 Task: Find connections with filter location Passau with filter topic #Interviewingwith filter profile language English with filter current company TRACTEBEL with filter school Adikavi Nannaya University with filter industry Retail Groceries with filter service category Property Management with filter keywords title Sales Engineer
Action: Mouse moved to (519, 84)
Screenshot: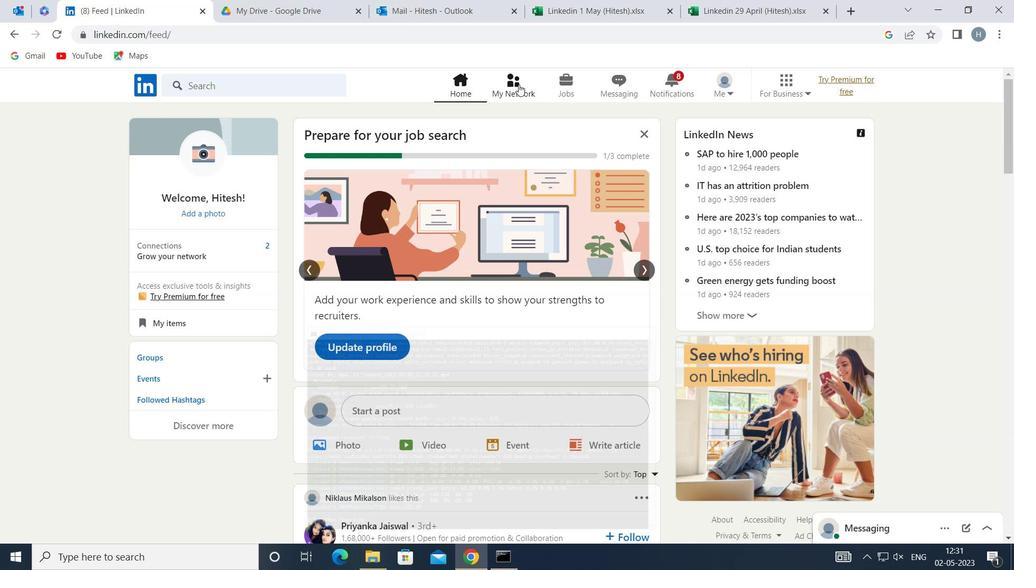 
Action: Mouse pressed left at (519, 84)
Screenshot: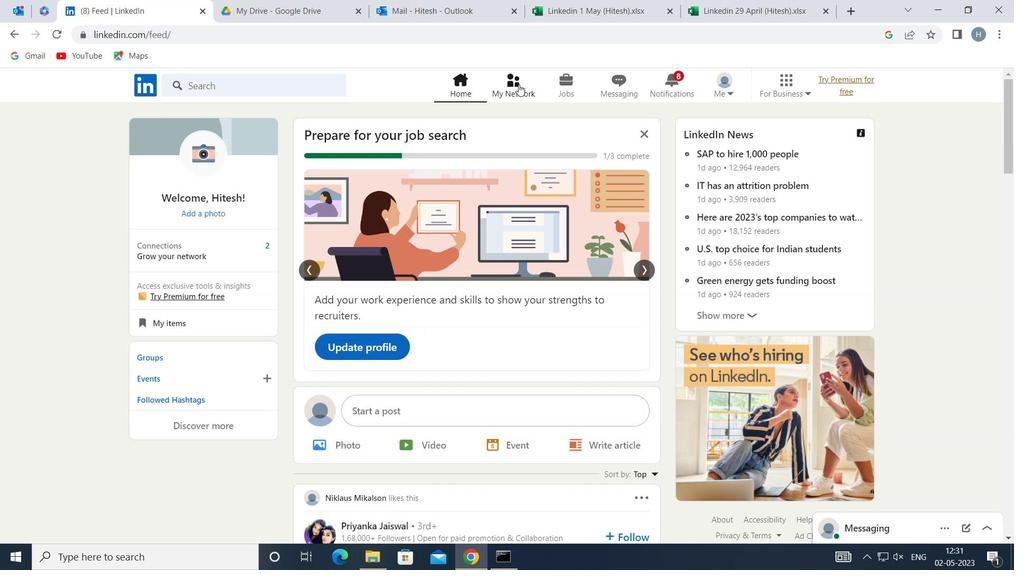 
Action: Mouse moved to (288, 154)
Screenshot: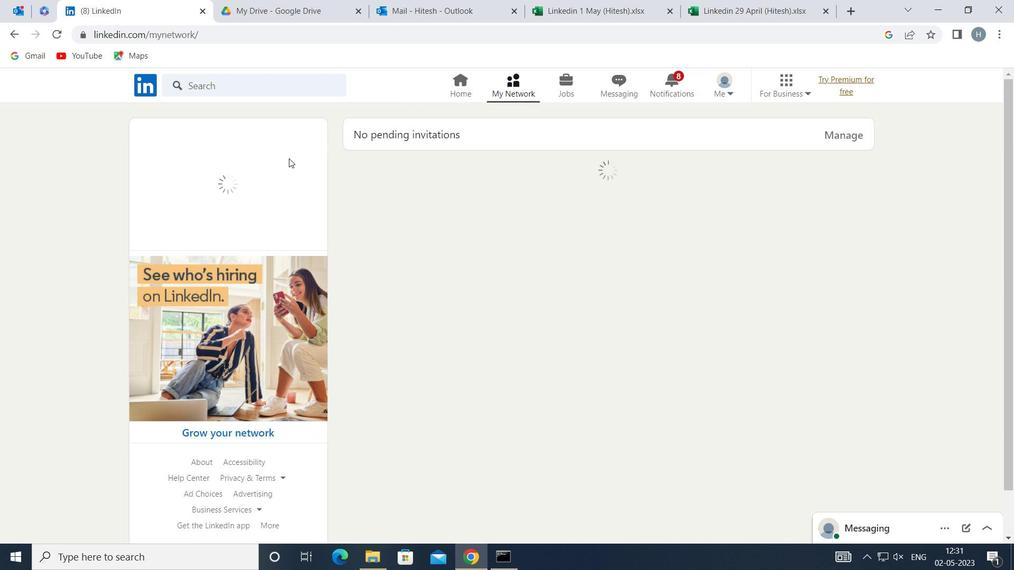 
Action: Mouse pressed left at (288, 154)
Screenshot: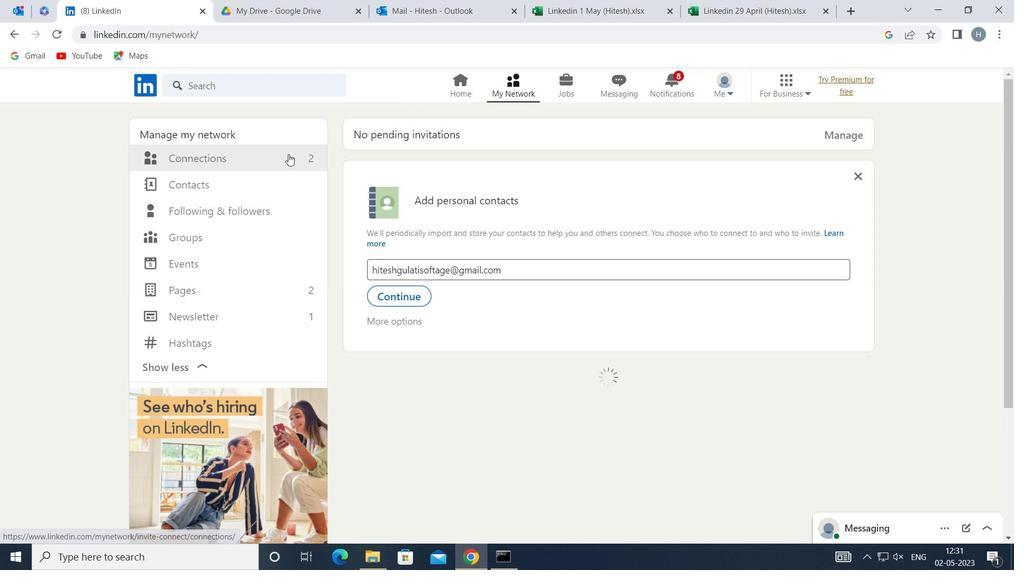 
Action: Mouse moved to (593, 159)
Screenshot: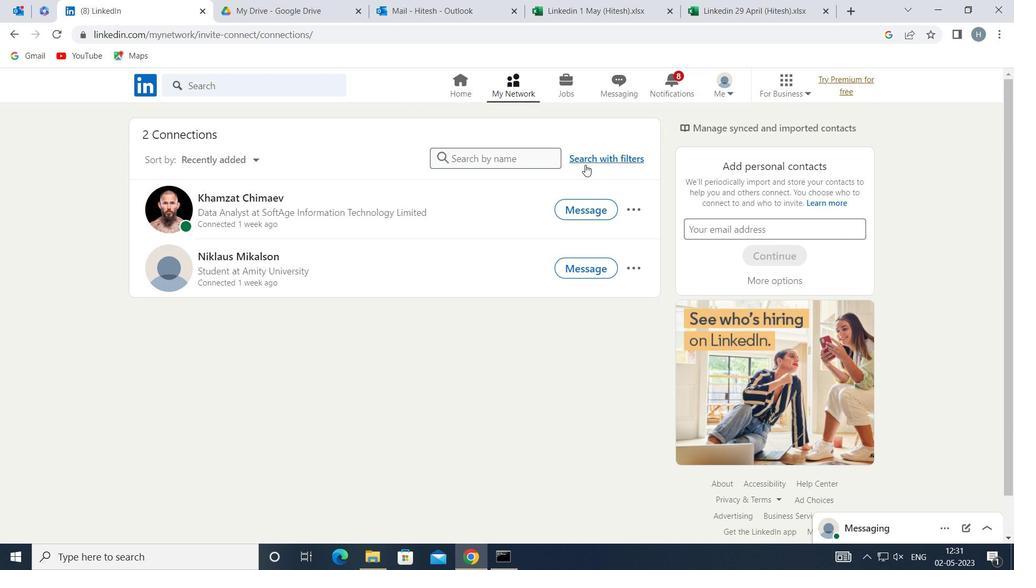 
Action: Mouse pressed left at (593, 159)
Screenshot: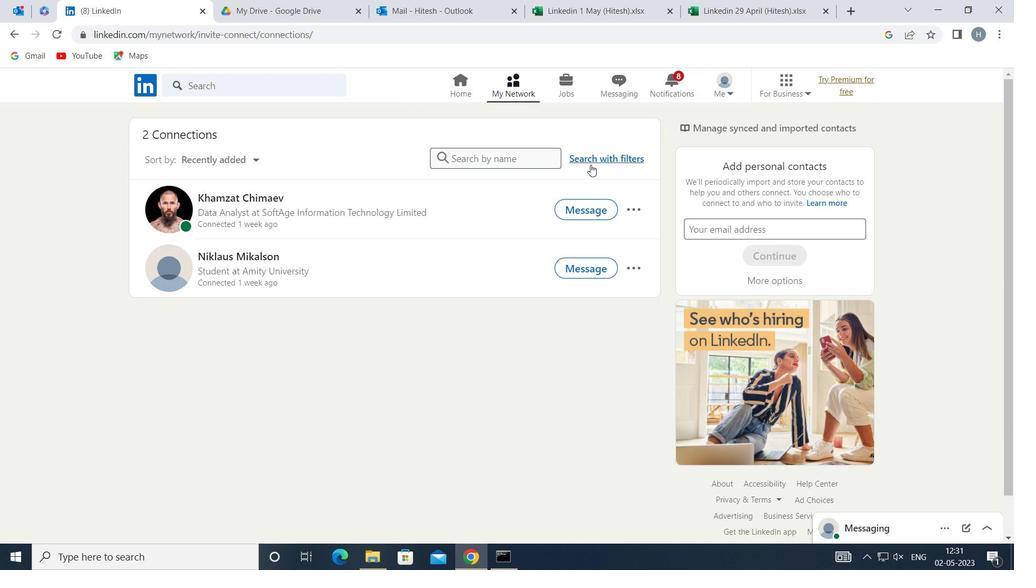 
Action: Mouse moved to (548, 120)
Screenshot: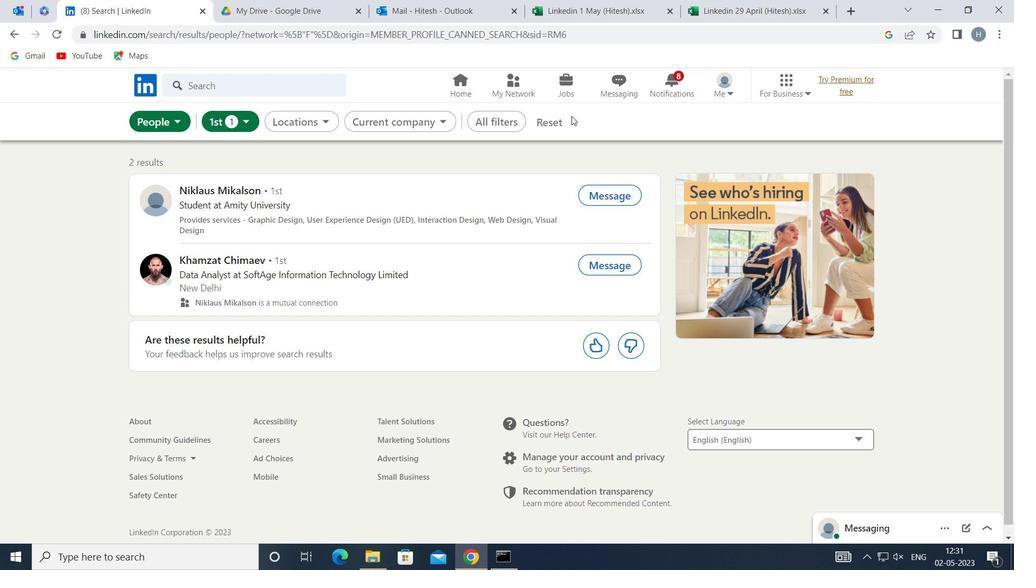 
Action: Mouse pressed left at (548, 120)
Screenshot: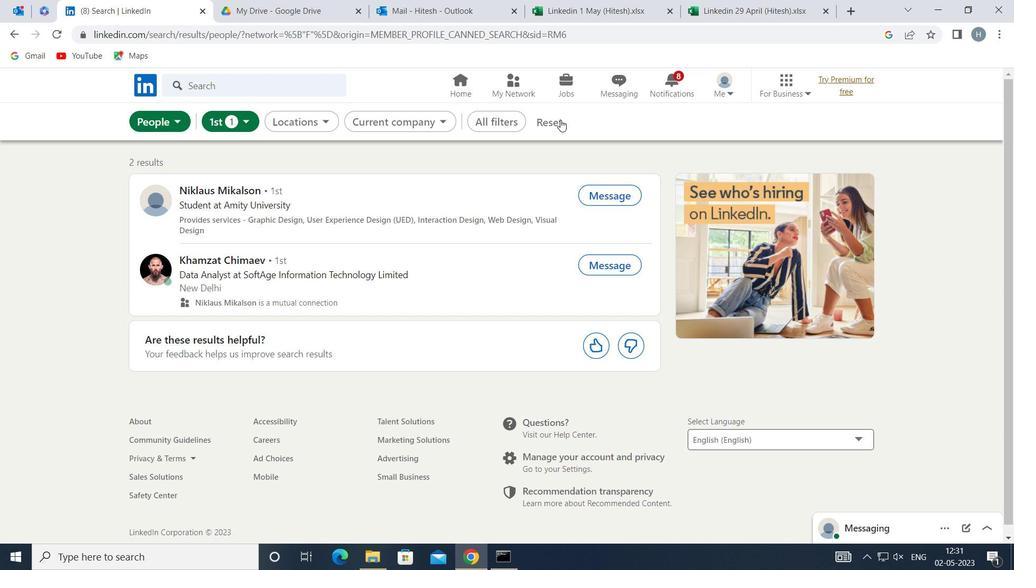 
Action: Mouse moved to (540, 122)
Screenshot: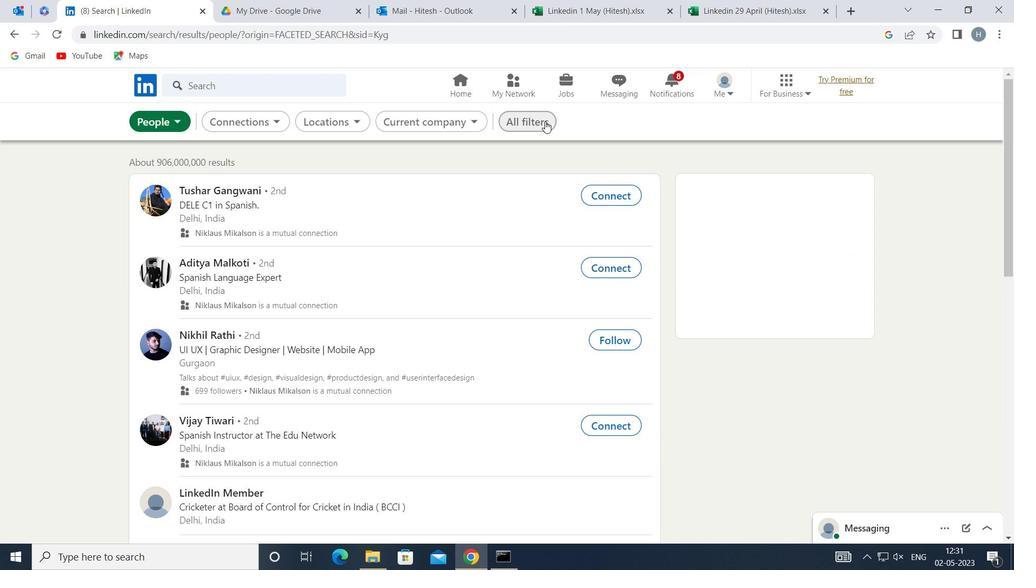 
Action: Mouse pressed left at (540, 122)
Screenshot: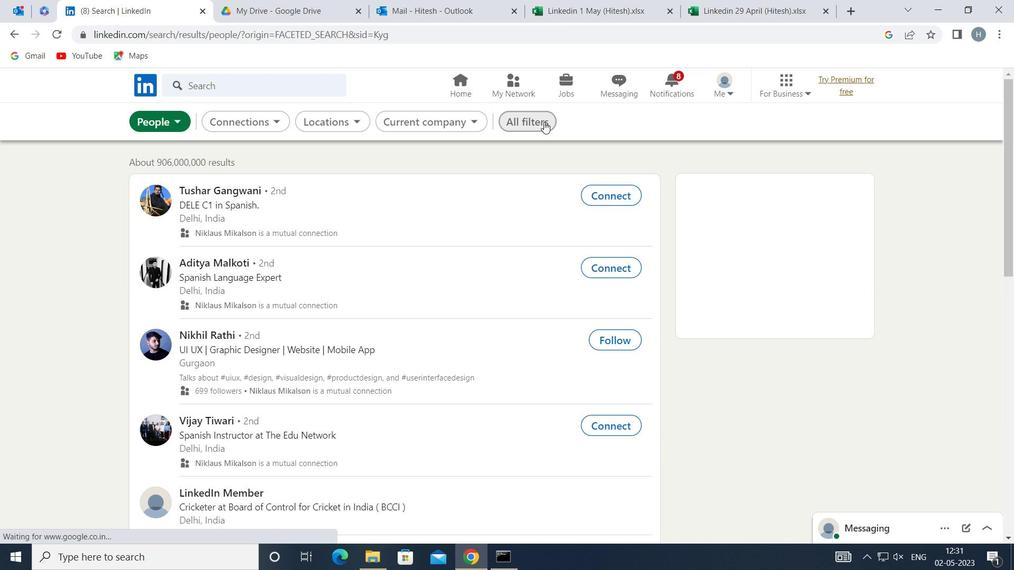 
Action: Mouse moved to (754, 311)
Screenshot: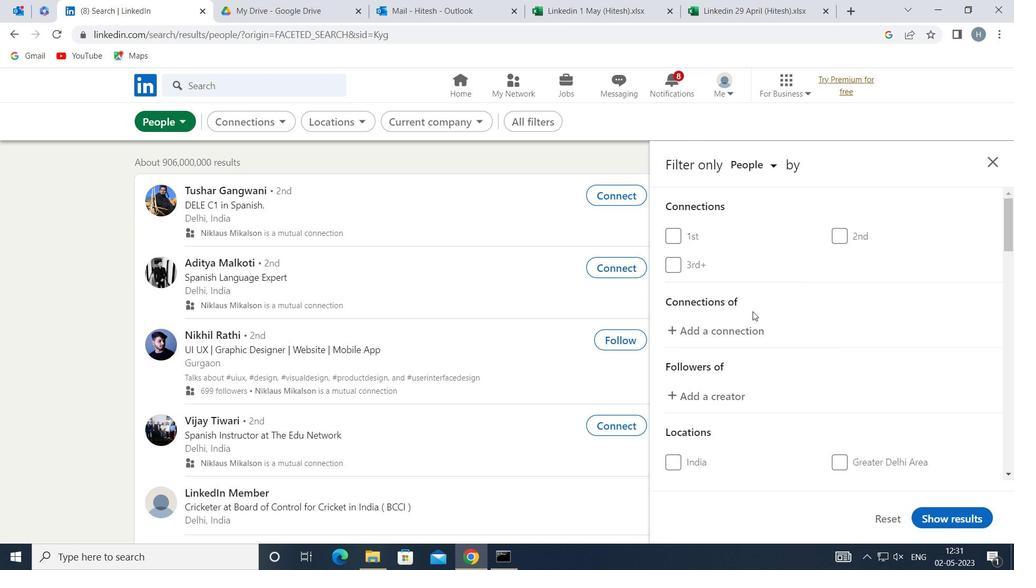 
Action: Mouse scrolled (754, 311) with delta (0, 0)
Screenshot: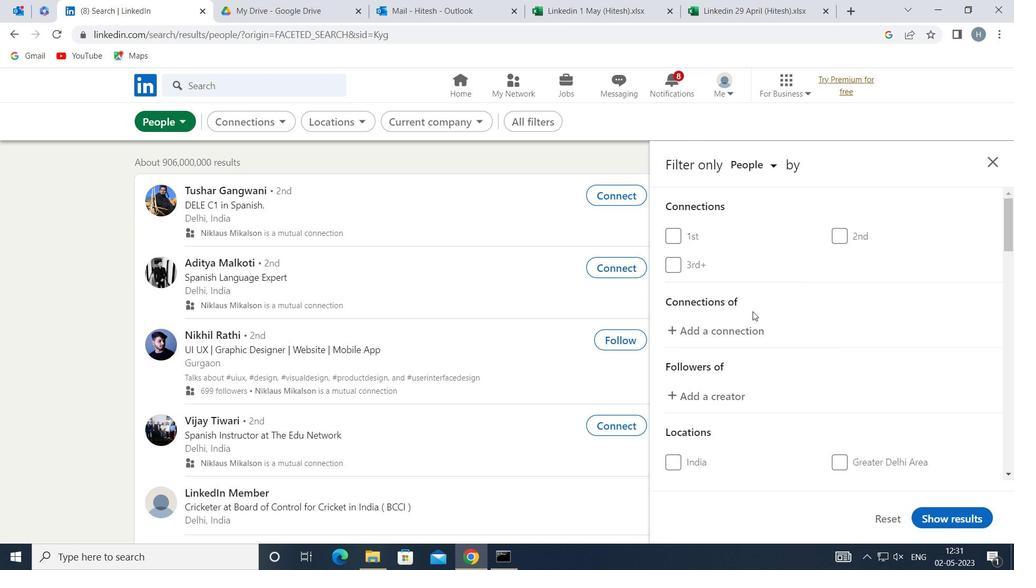 
Action: Mouse moved to (755, 311)
Screenshot: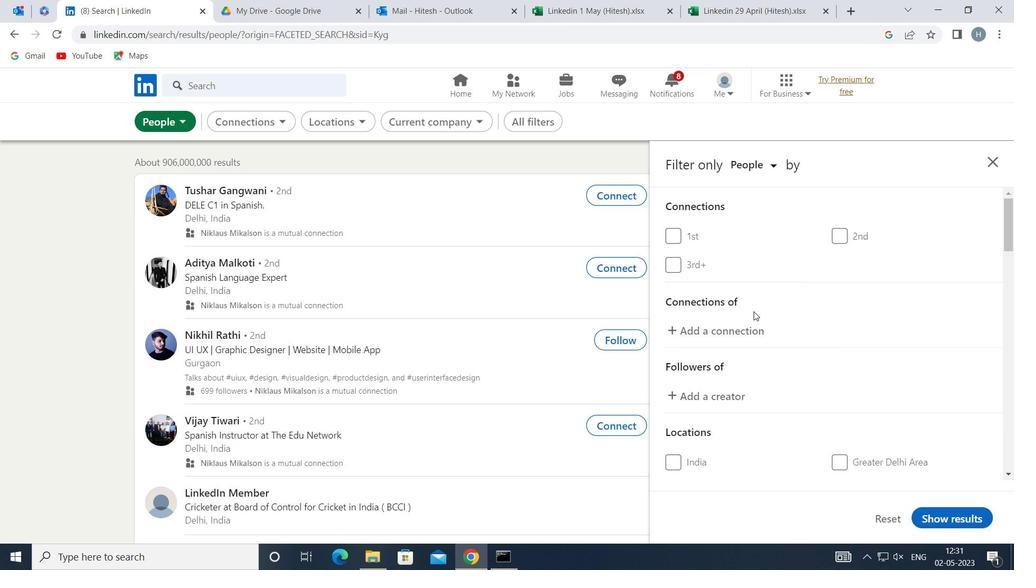 
Action: Mouse scrolled (755, 311) with delta (0, 0)
Screenshot: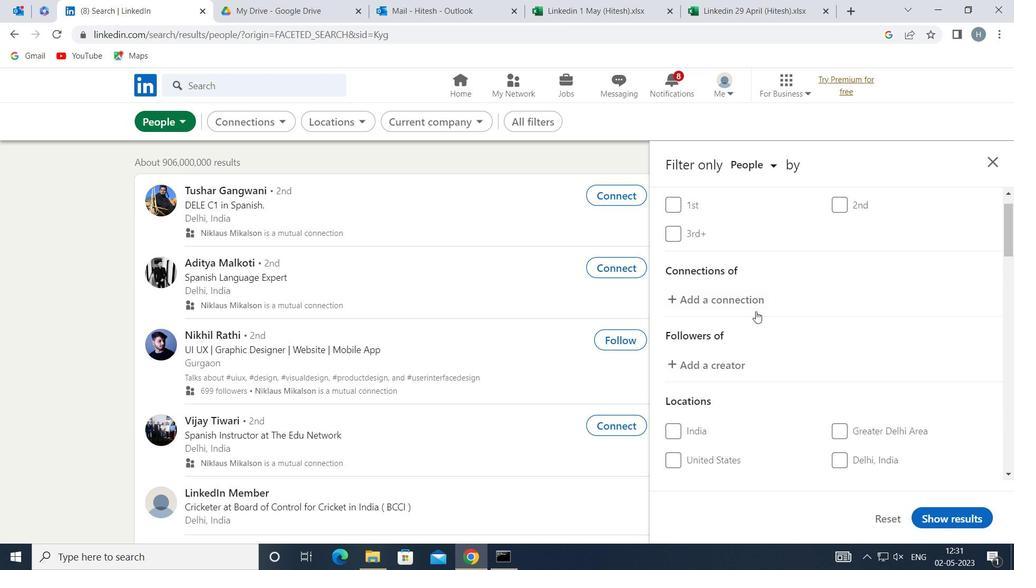 
Action: Mouse moved to (854, 385)
Screenshot: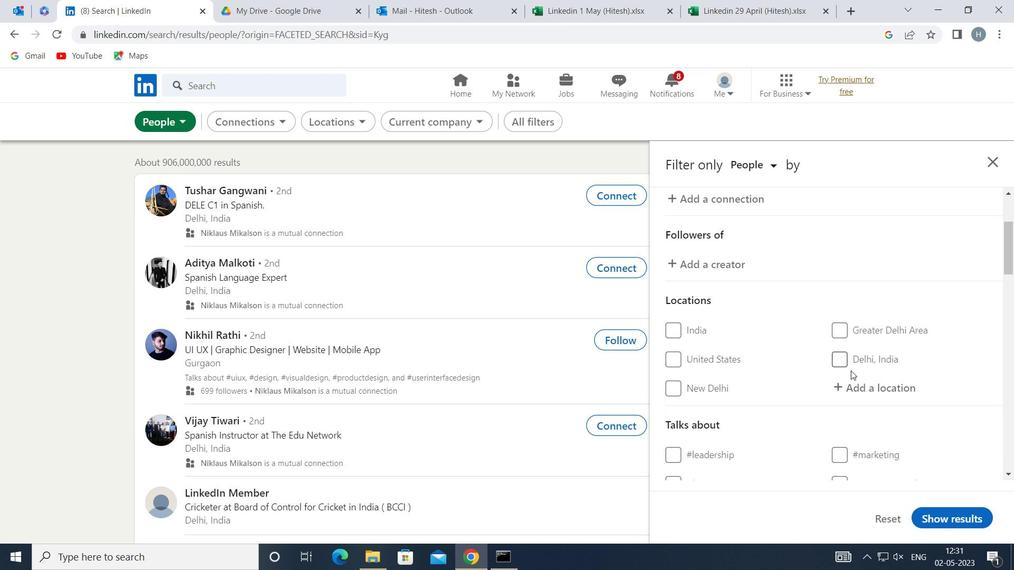 
Action: Mouse pressed left at (854, 385)
Screenshot: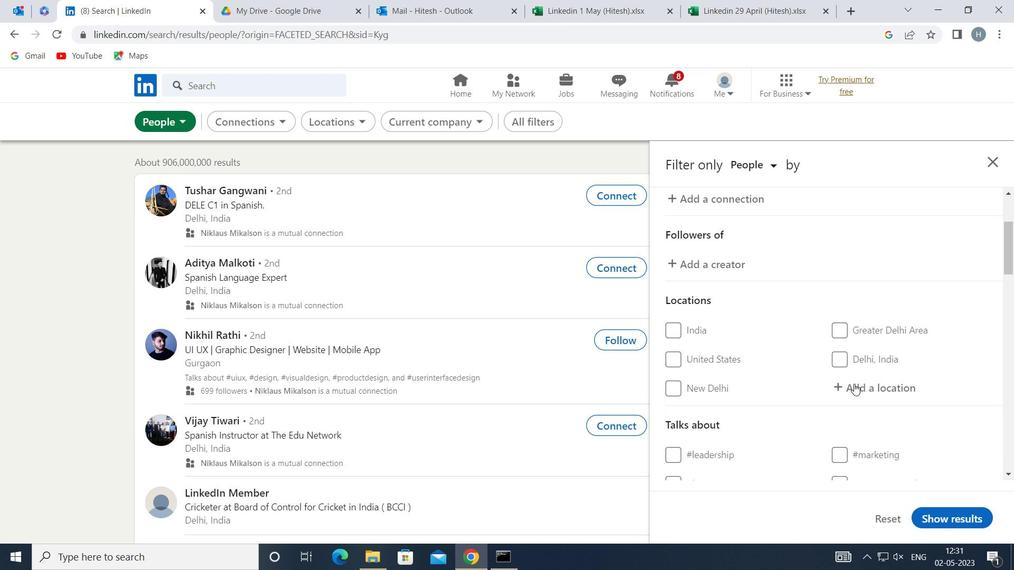 
Action: Mouse moved to (850, 386)
Screenshot: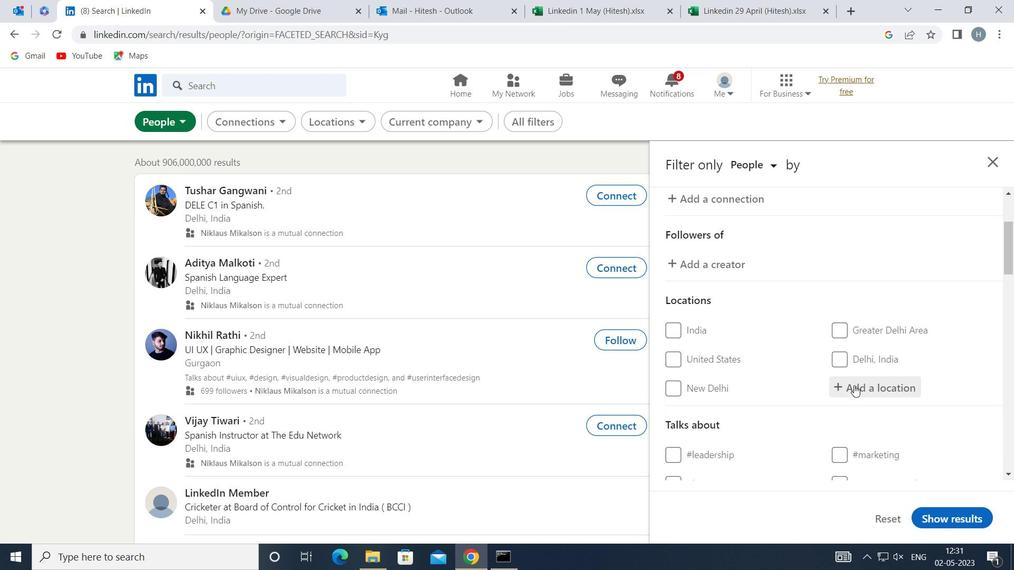 
Action: Key pressed <Key.shift>PASSAU
Screenshot: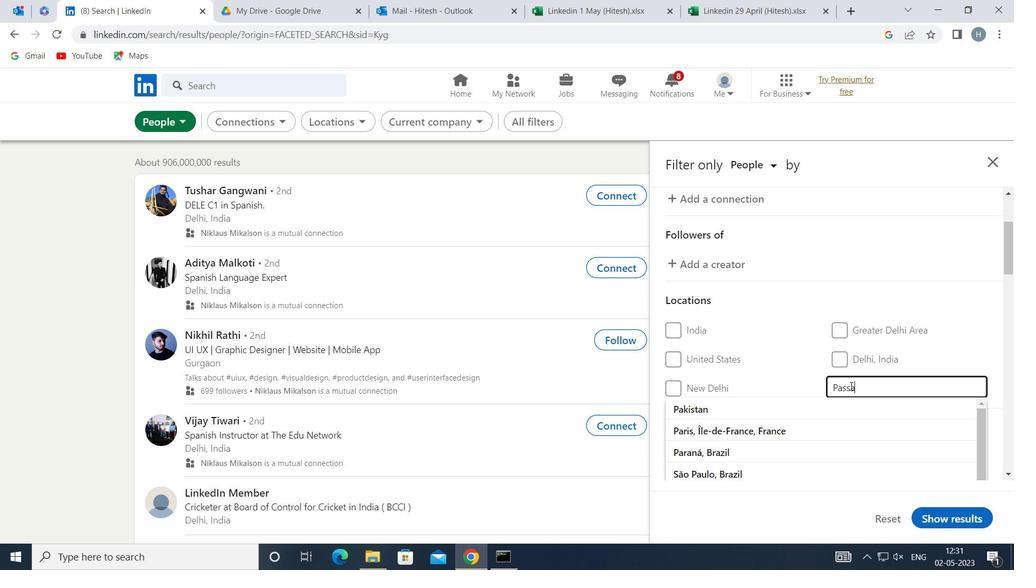 
Action: Mouse moved to (841, 408)
Screenshot: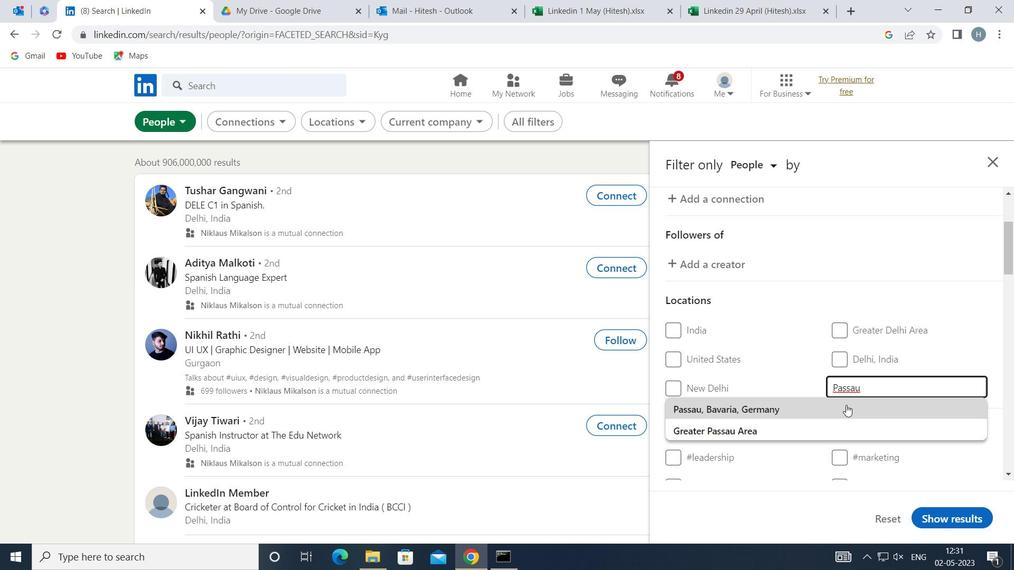 
Action: Mouse pressed left at (841, 408)
Screenshot: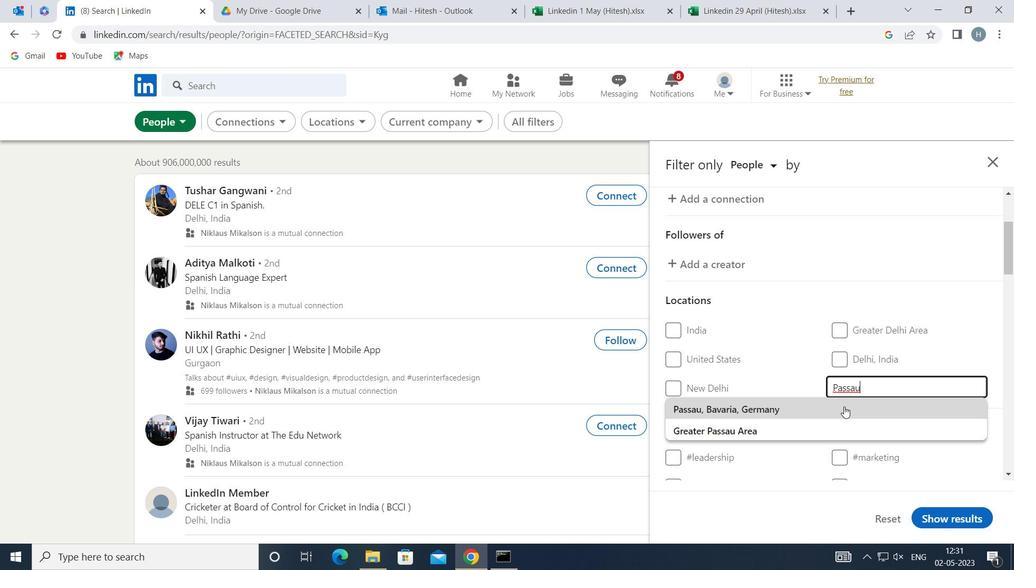 
Action: Mouse moved to (840, 406)
Screenshot: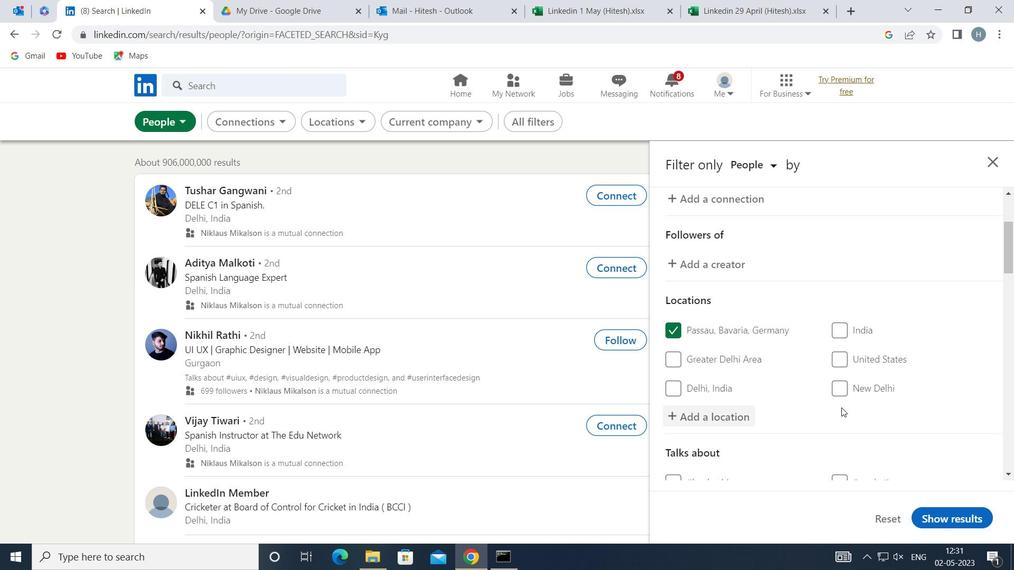 
Action: Mouse scrolled (840, 405) with delta (0, 0)
Screenshot: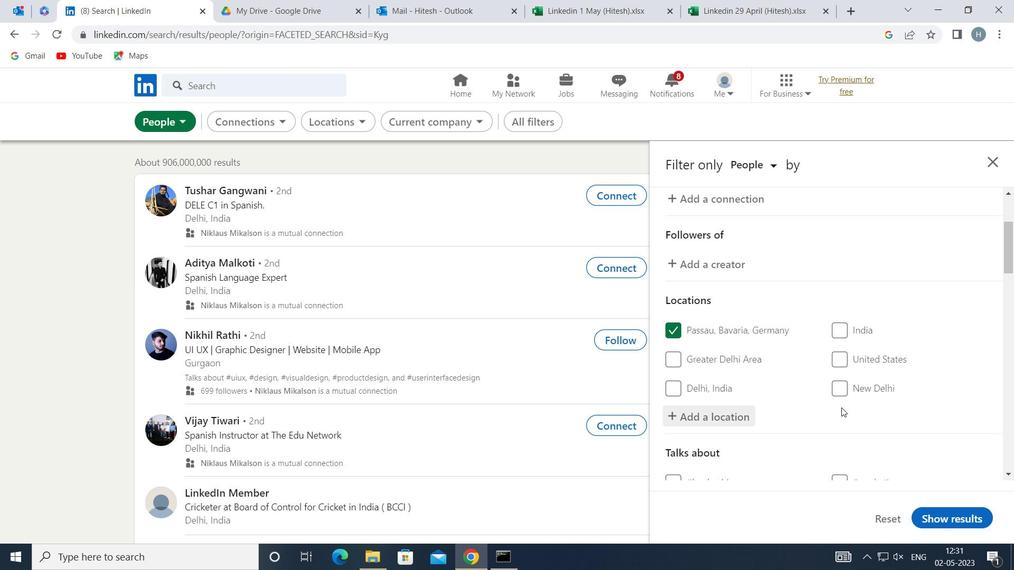 
Action: Mouse moved to (840, 403)
Screenshot: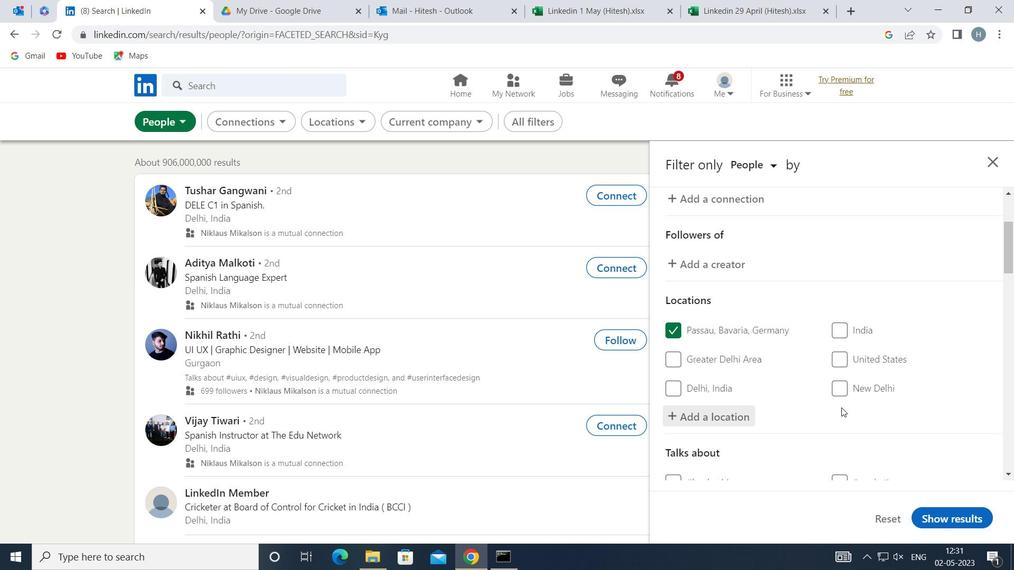
Action: Mouse scrolled (840, 402) with delta (0, 0)
Screenshot: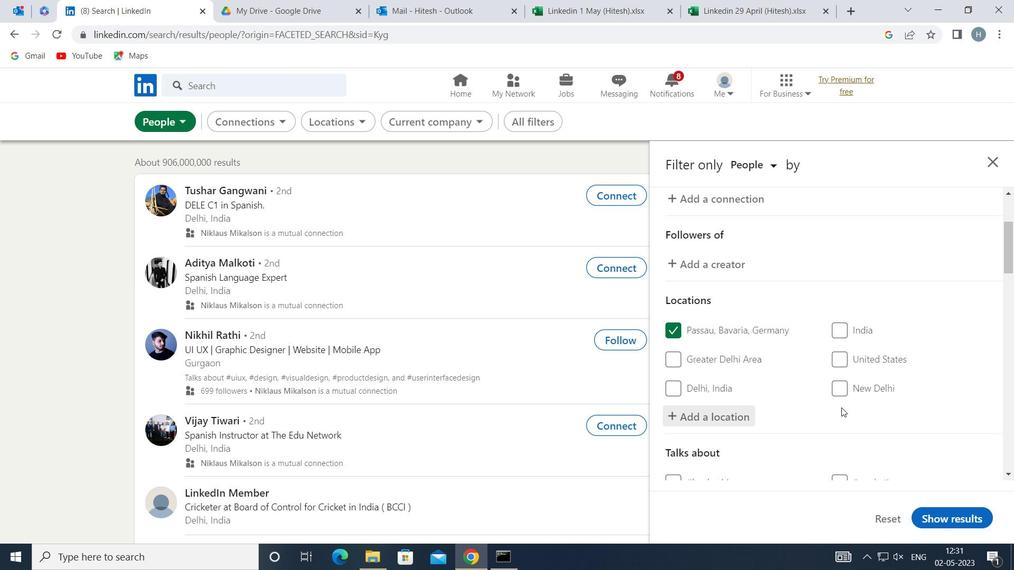 
Action: Mouse moved to (838, 385)
Screenshot: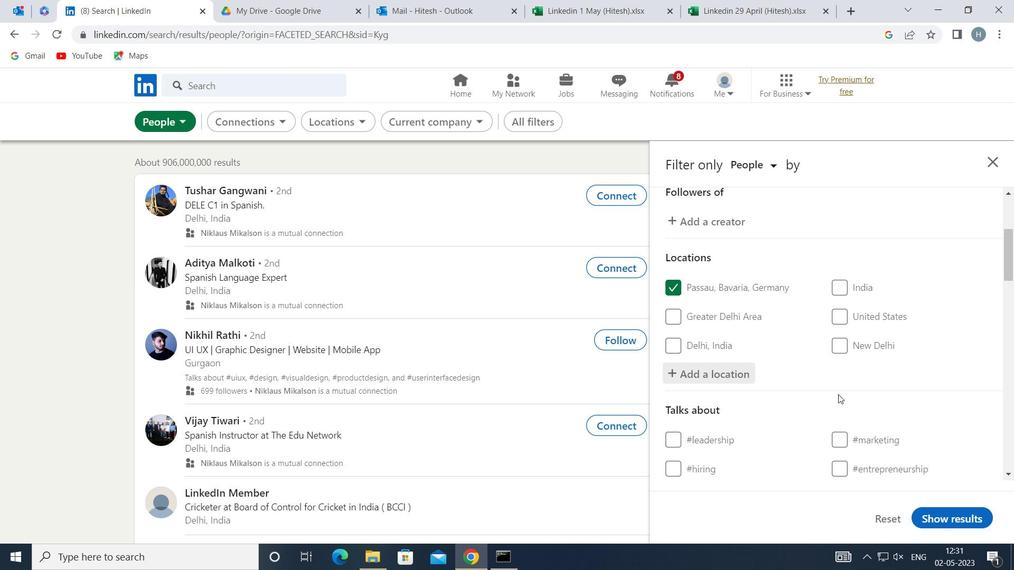 
Action: Mouse scrolled (838, 385) with delta (0, 0)
Screenshot: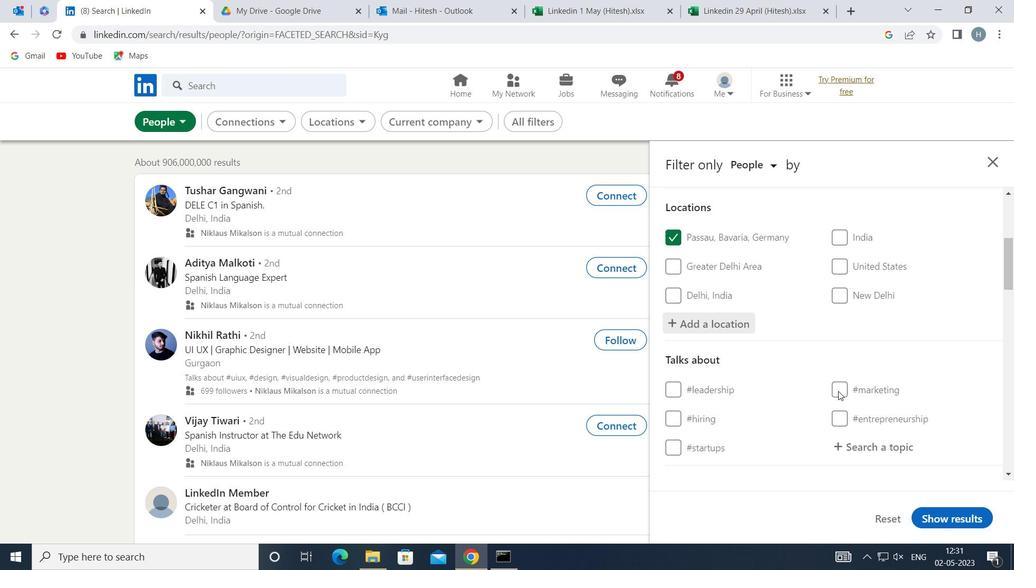 
Action: Mouse moved to (905, 341)
Screenshot: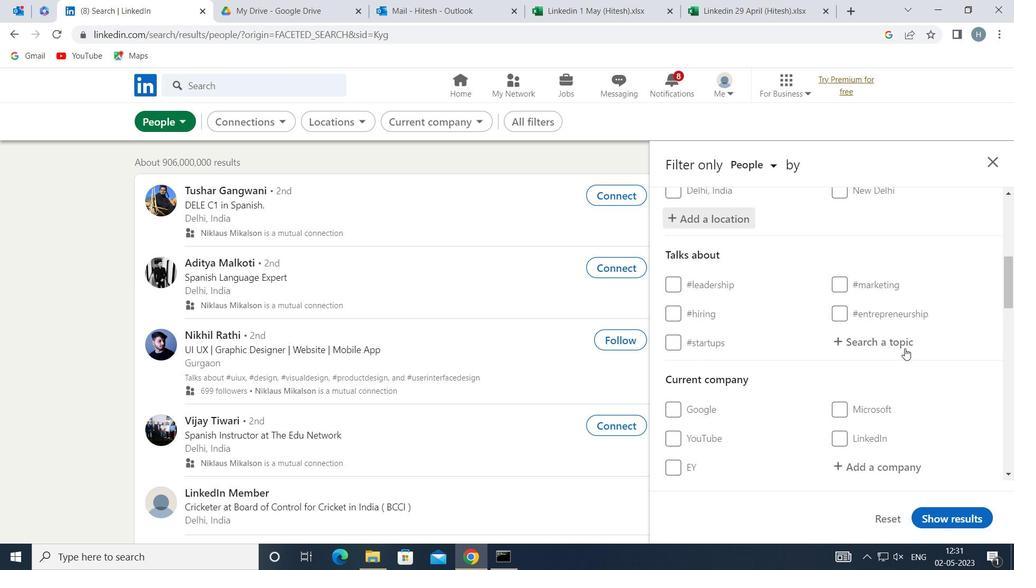 
Action: Mouse pressed left at (905, 341)
Screenshot: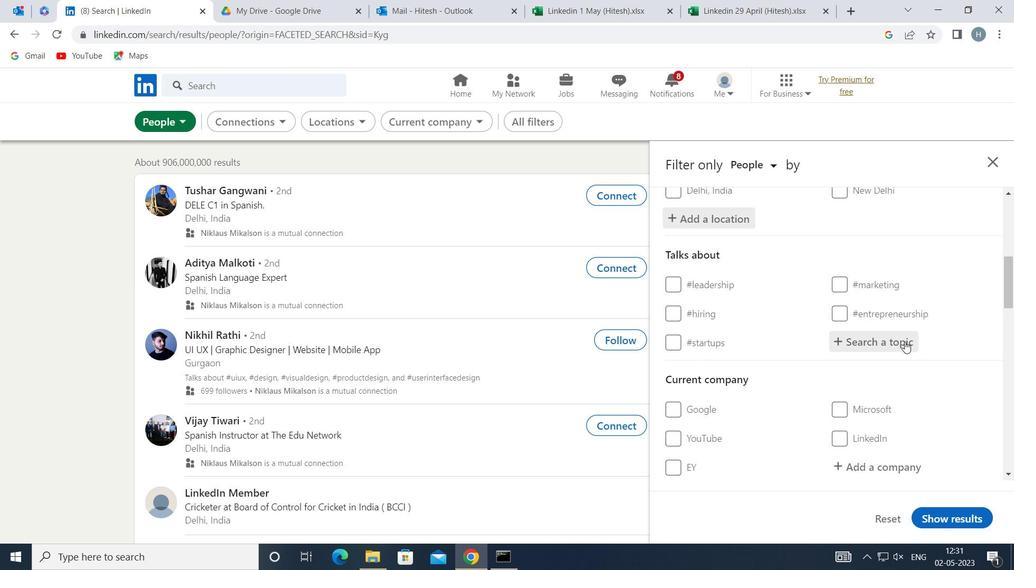 
Action: Key pressed <Key.shift>INTERVIEWIN
Screenshot: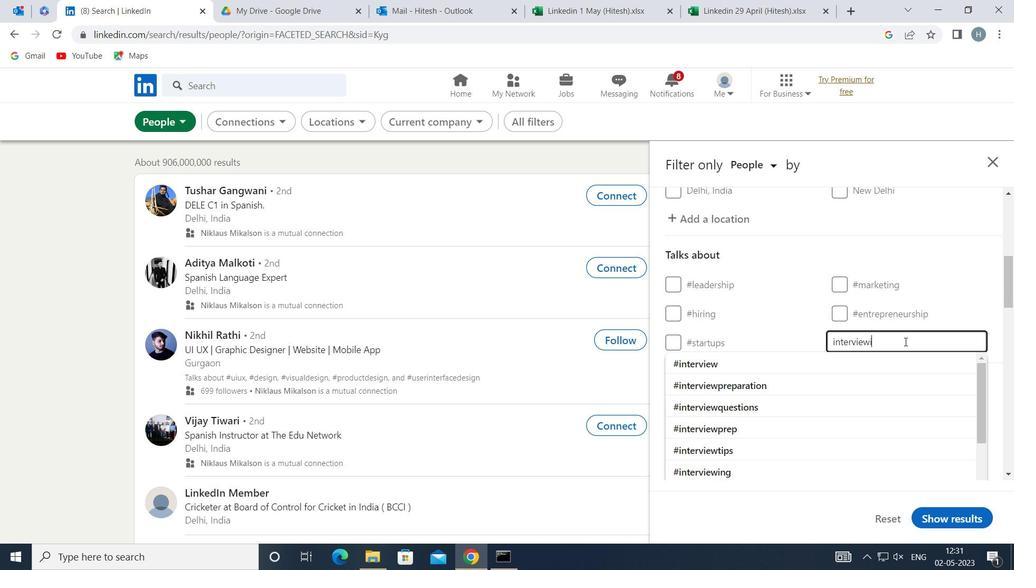 
Action: Mouse moved to (873, 357)
Screenshot: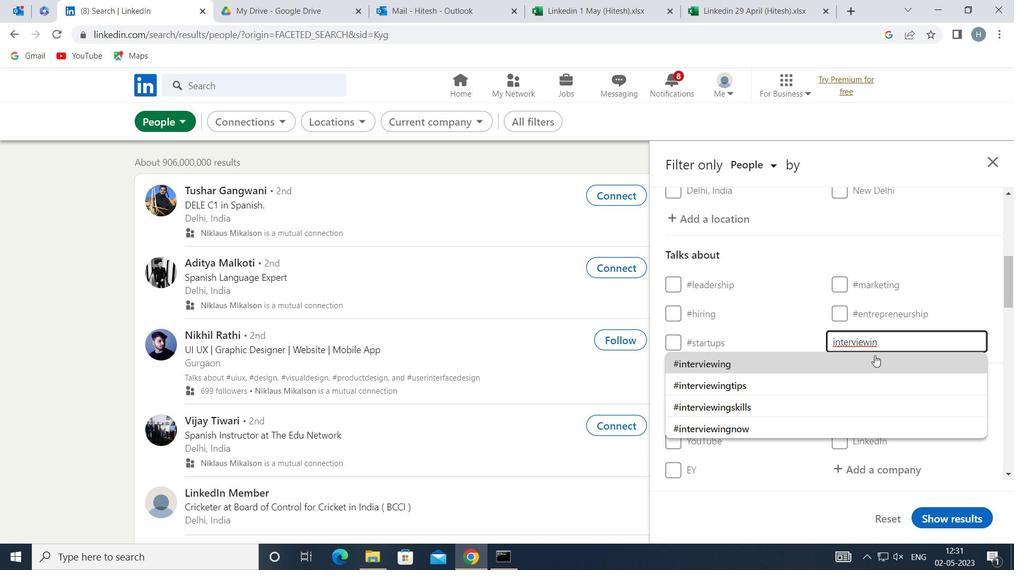 
Action: Mouse pressed left at (873, 357)
Screenshot: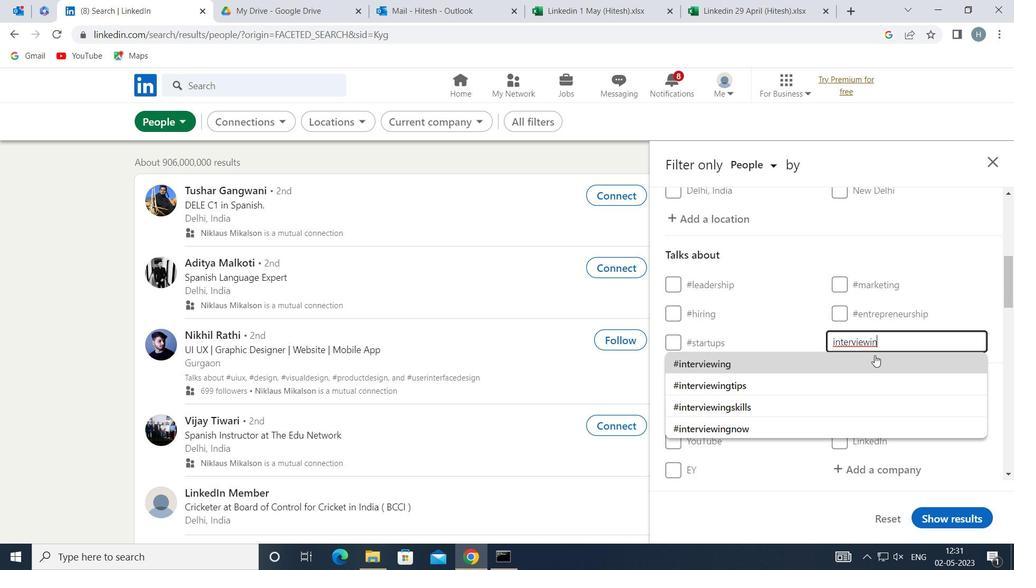 
Action: Mouse moved to (788, 360)
Screenshot: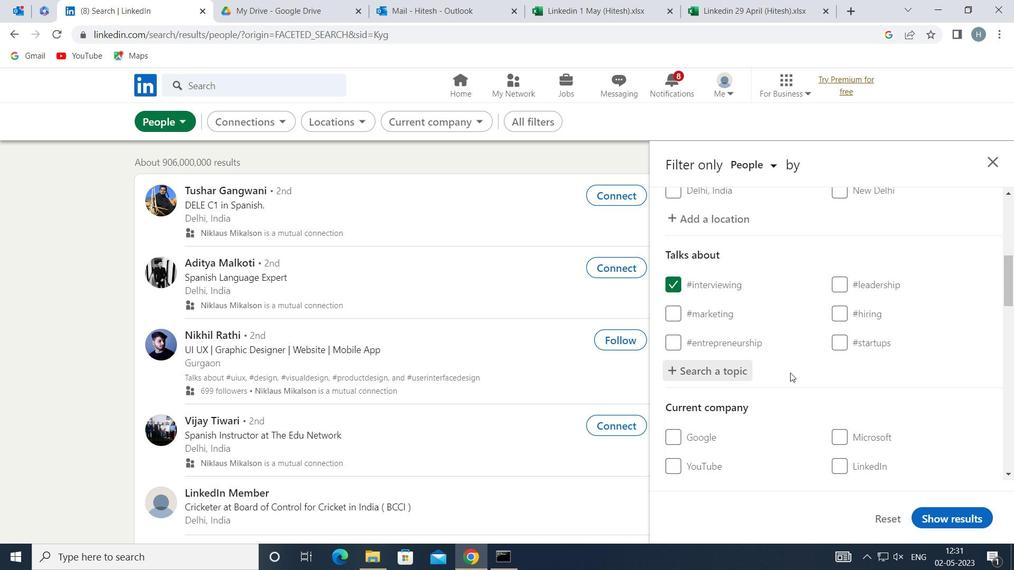
Action: Mouse scrolled (788, 360) with delta (0, 0)
Screenshot: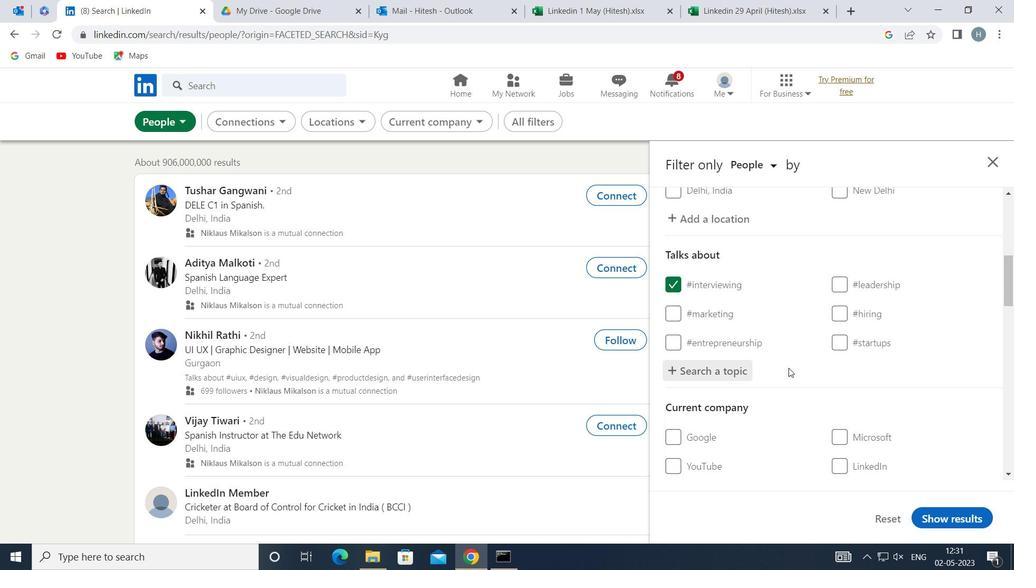 
Action: Mouse moved to (788, 359)
Screenshot: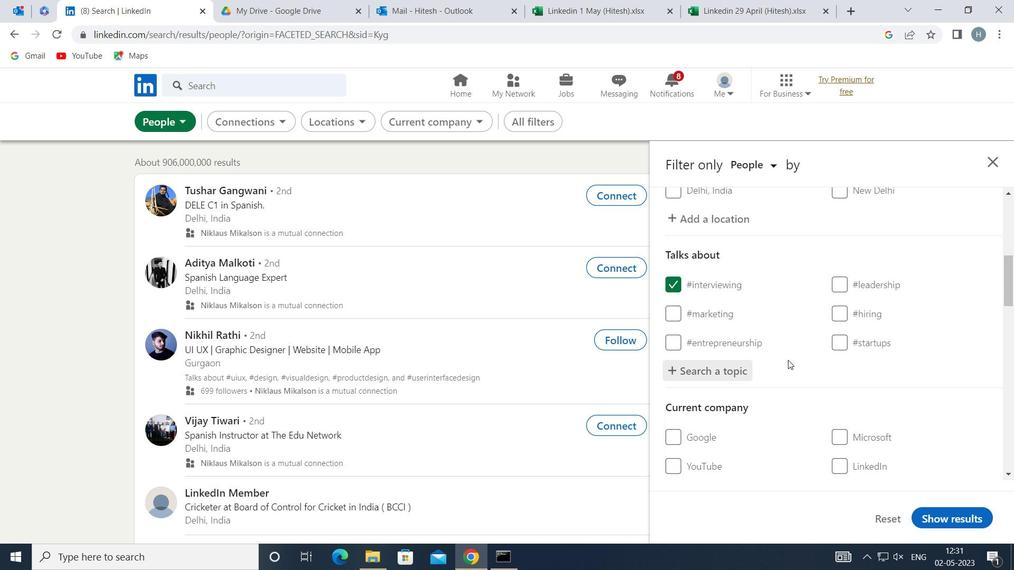 
Action: Mouse scrolled (788, 359) with delta (0, 0)
Screenshot: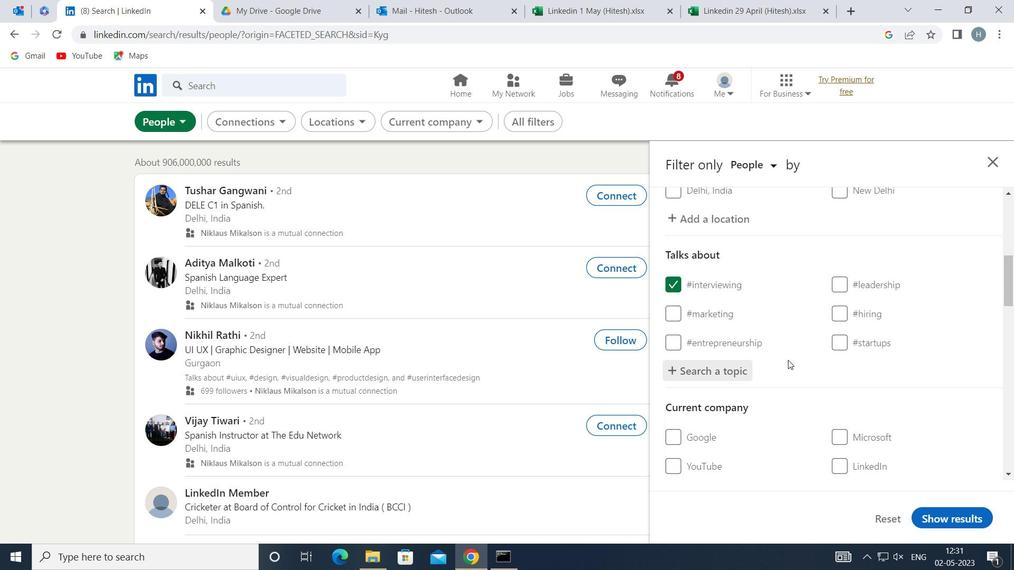
Action: Mouse moved to (787, 348)
Screenshot: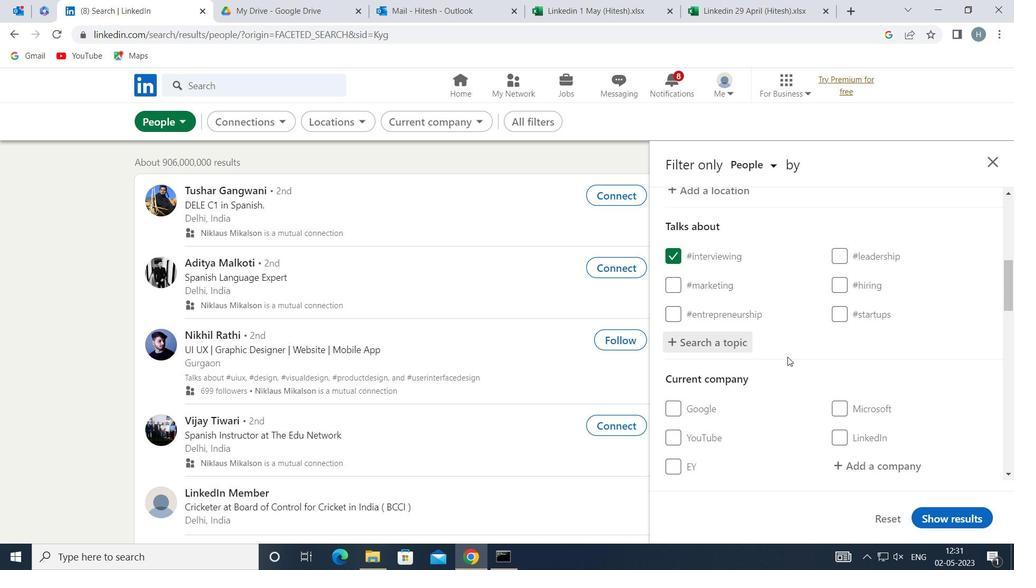 
Action: Mouse scrolled (787, 347) with delta (0, 0)
Screenshot: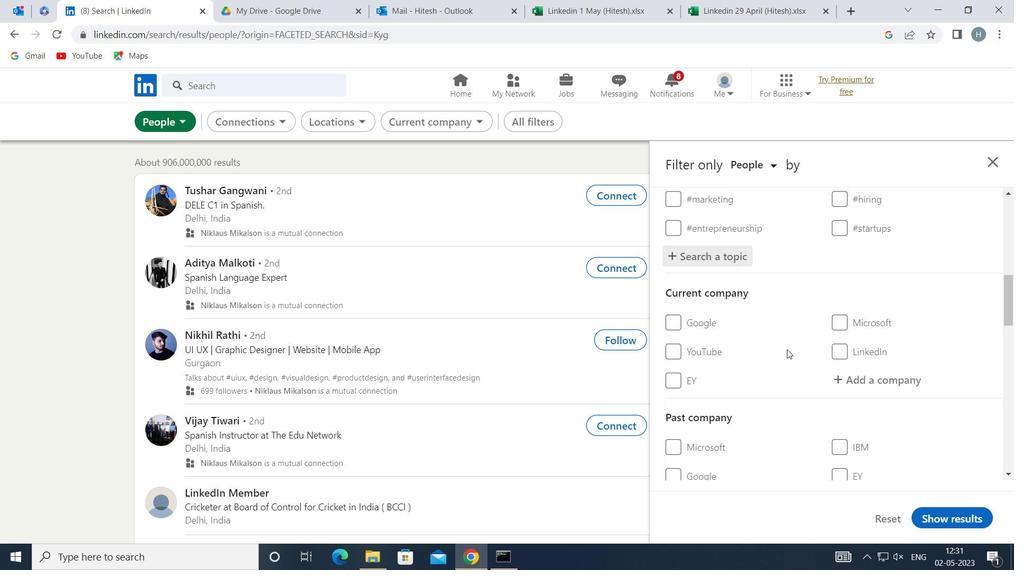 
Action: Mouse moved to (787, 348)
Screenshot: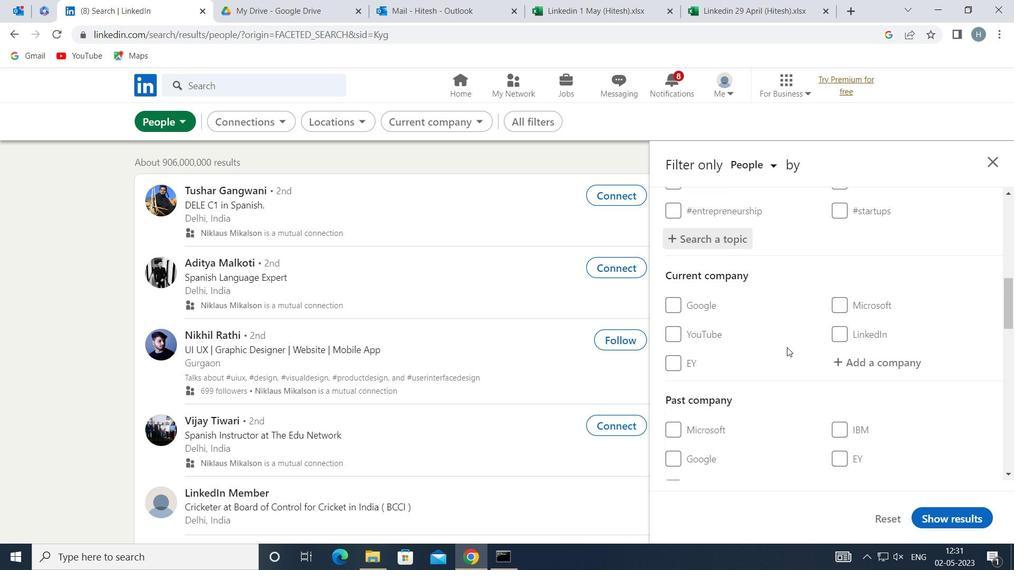 
Action: Mouse scrolled (787, 347) with delta (0, 0)
Screenshot: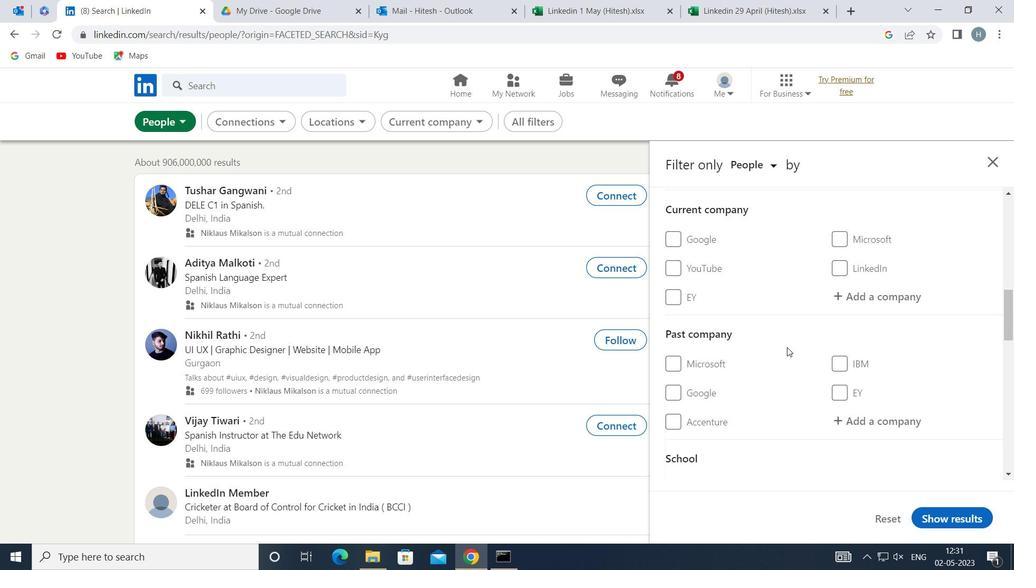 
Action: Mouse moved to (787, 347)
Screenshot: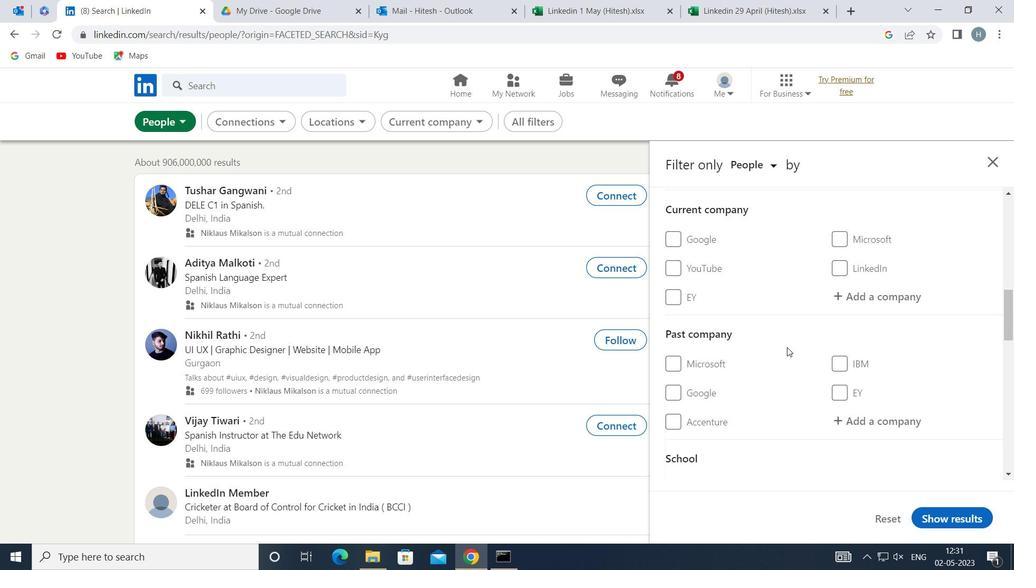 
Action: Mouse scrolled (787, 347) with delta (0, 0)
Screenshot: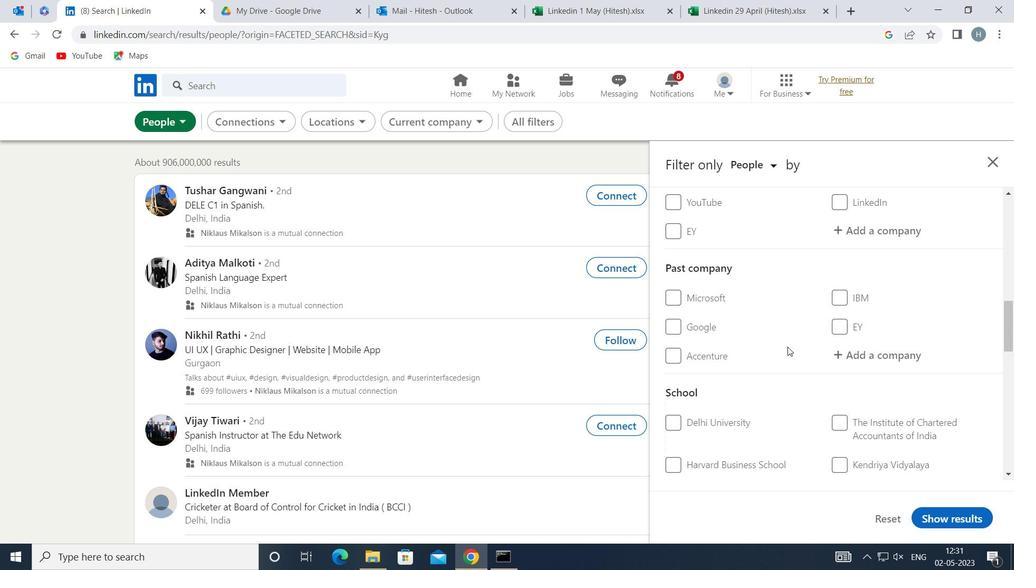 
Action: Mouse scrolled (787, 347) with delta (0, 0)
Screenshot: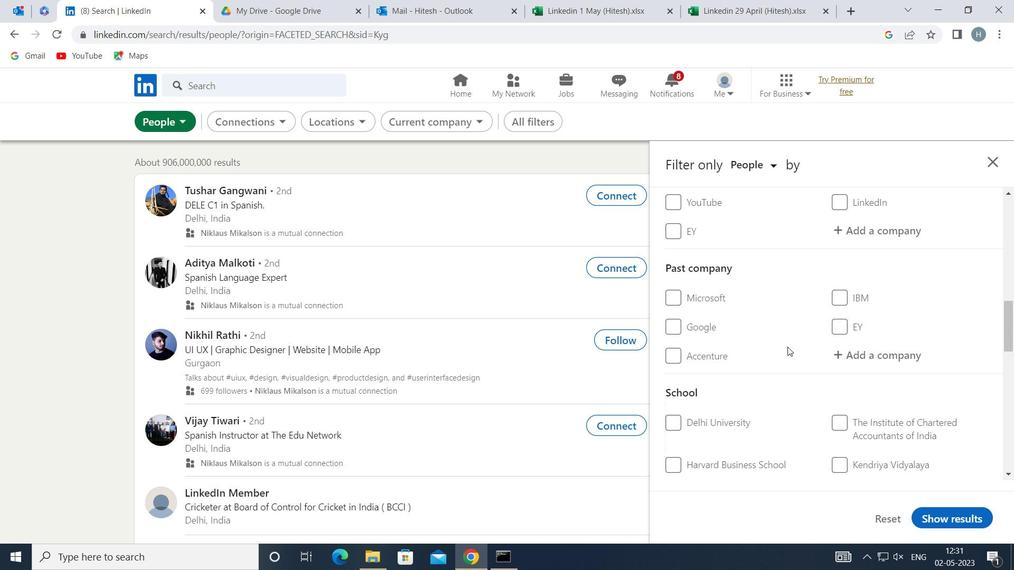 
Action: Mouse scrolled (787, 347) with delta (0, 0)
Screenshot: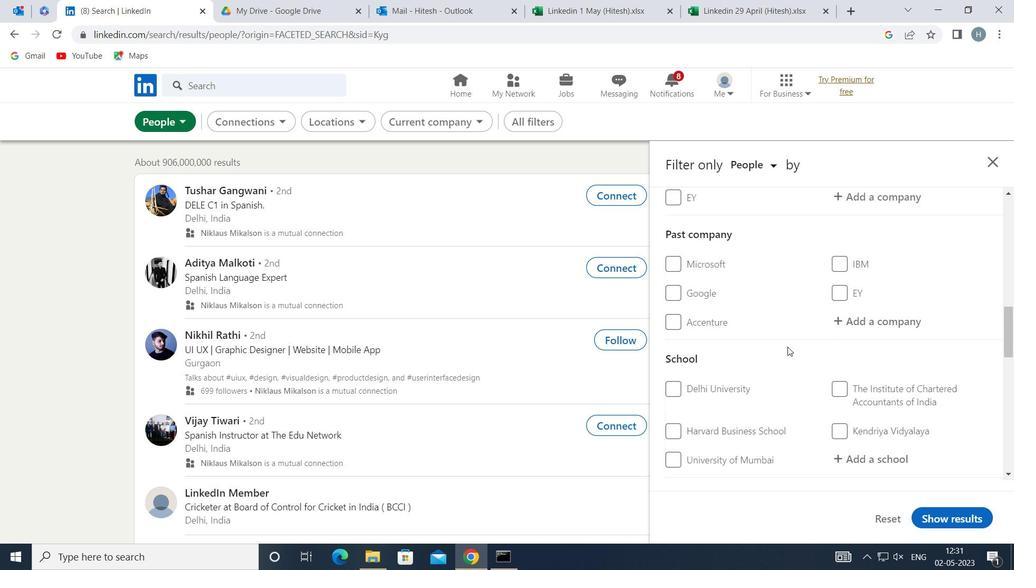 
Action: Mouse scrolled (787, 347) with delta (0, 0)
Screenshot: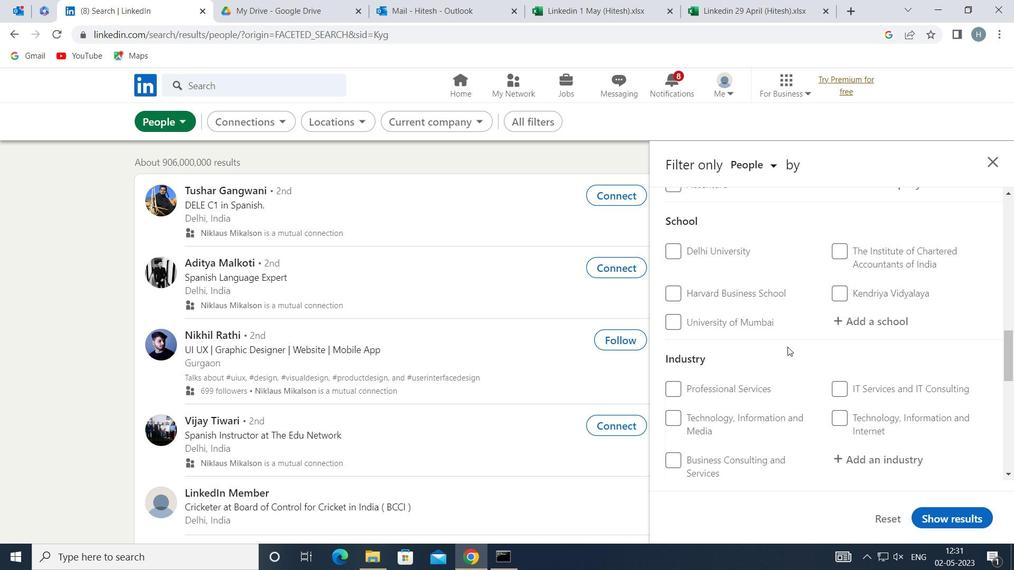 
Action: Mouse scrolled (787, 347) with delta (0, 0)
Screenshot: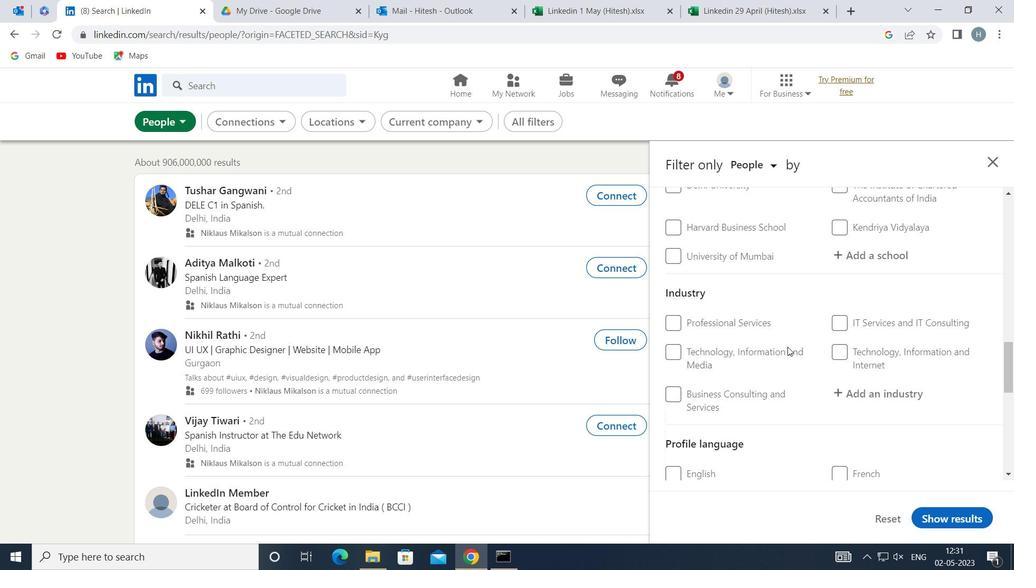 
Action: Mouse scrolled (787, 347) with delta (0, 0)
Screenshot: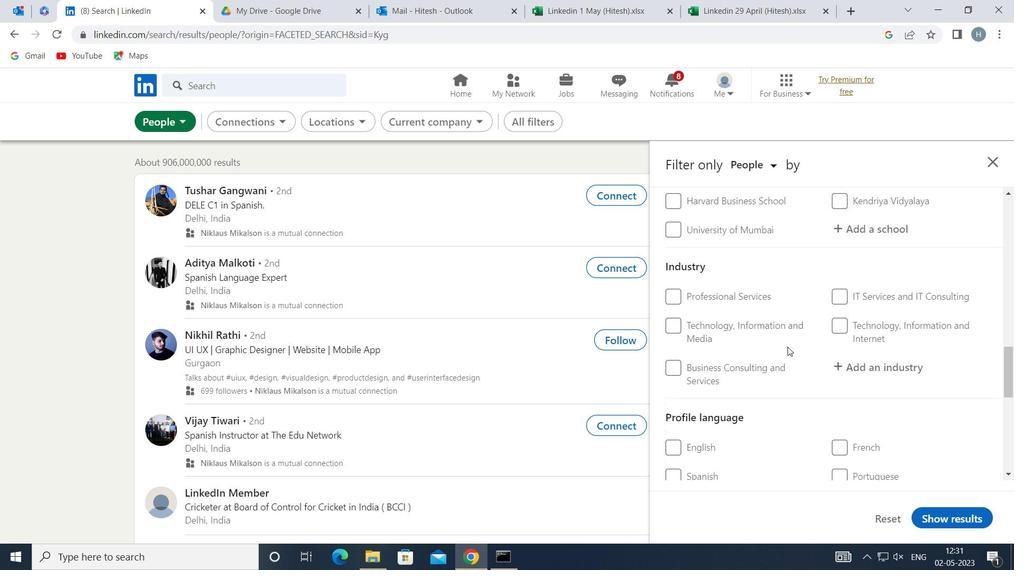 
Action: Mouse moved to (707, 316)
Screenshot: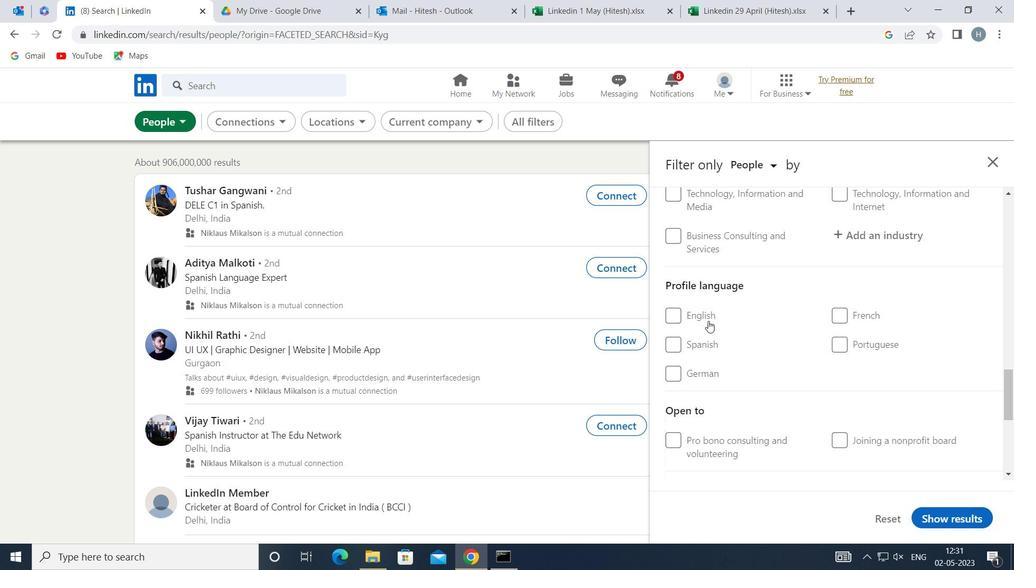 
Action: Mouse pressed left at (707, 316)
Screenshot: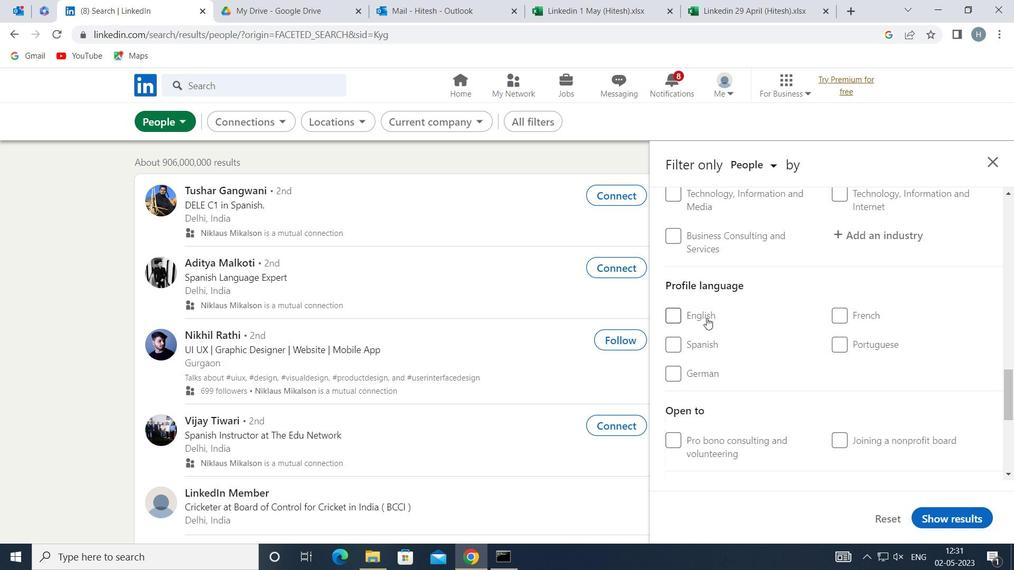 
Action: Mouse moved to (791, 322)
Screenshot: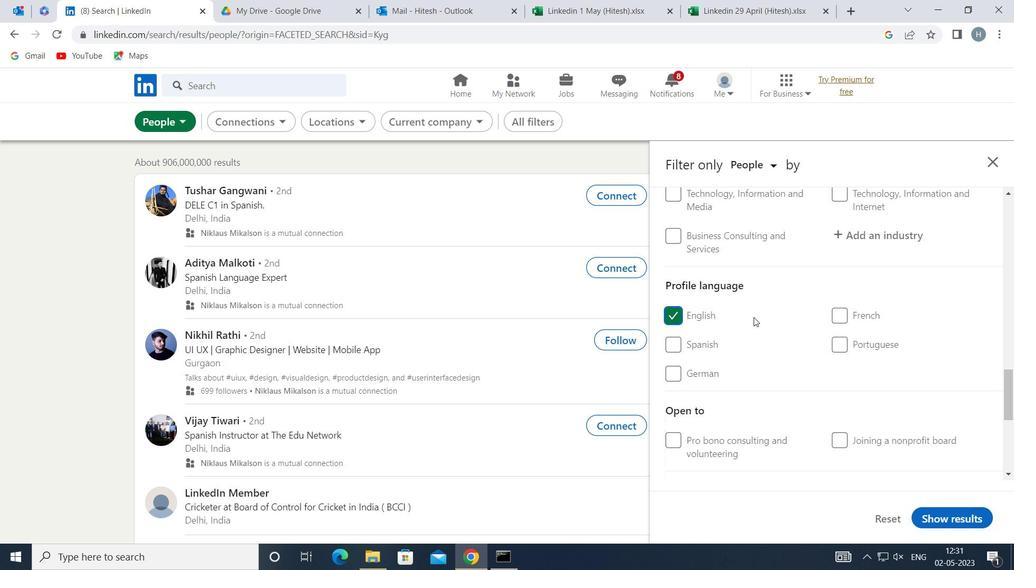 
Action: Mouse scrolled (791, 322) with delta (0, 0)
Screenshot: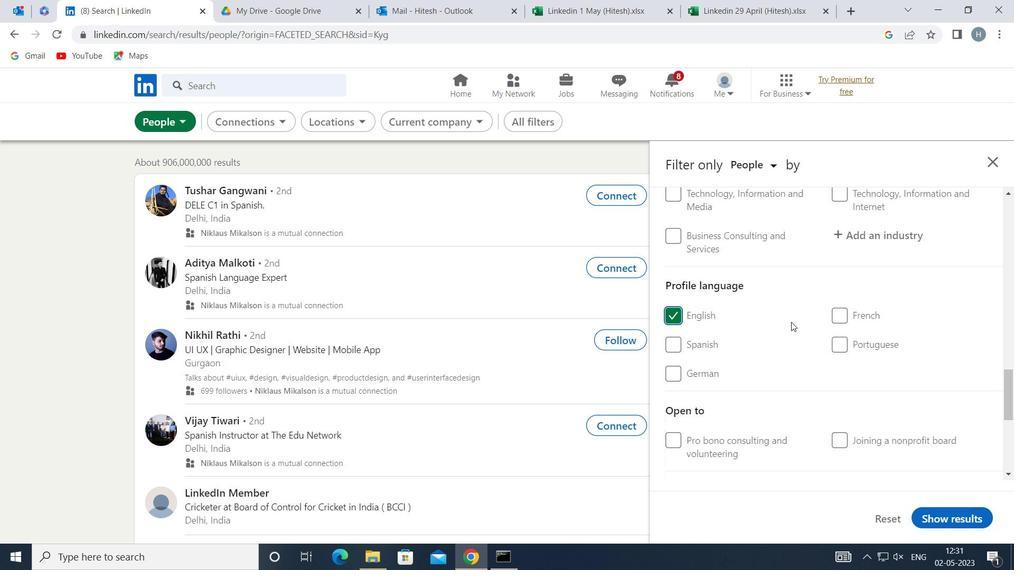 
Action: Mouse scrolled (791, 322) with delta (0, 0)
Screenshot: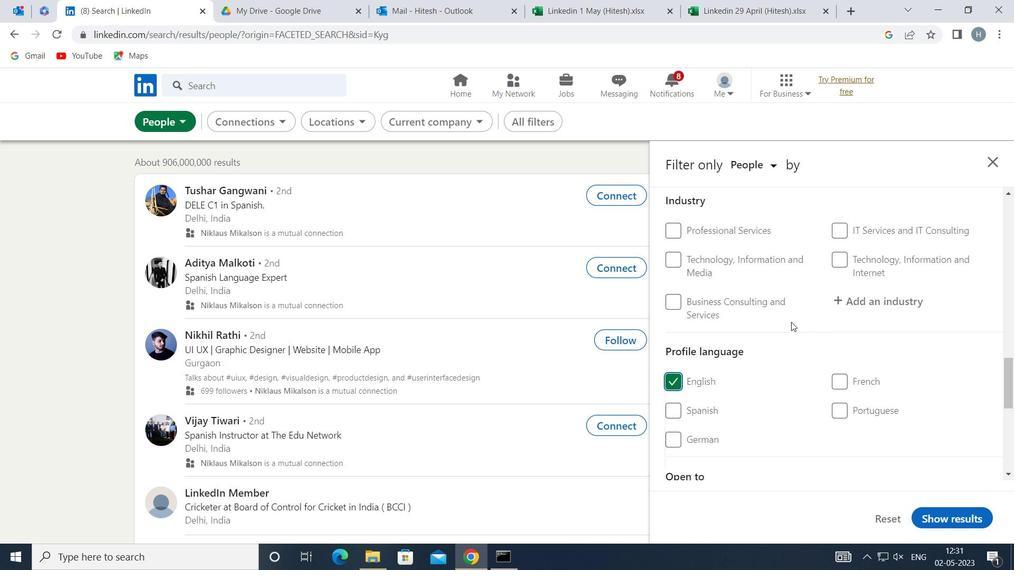 
Action: Mouse scrolled (791, 322) with delta (0, 0)
Screenshot: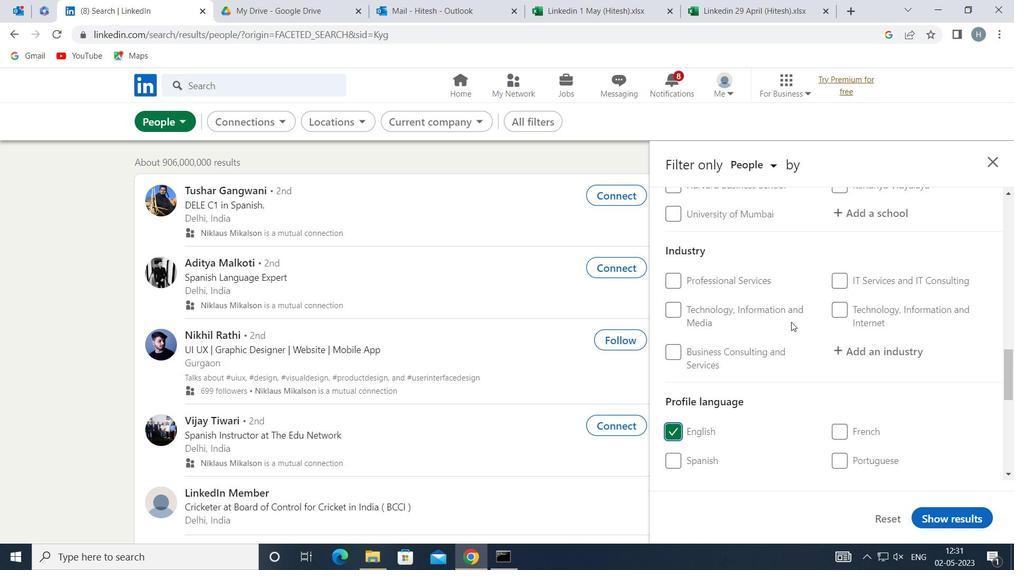 
Action: Mouse scrolled (791, 322) with delta (0, 0)
Screenshot: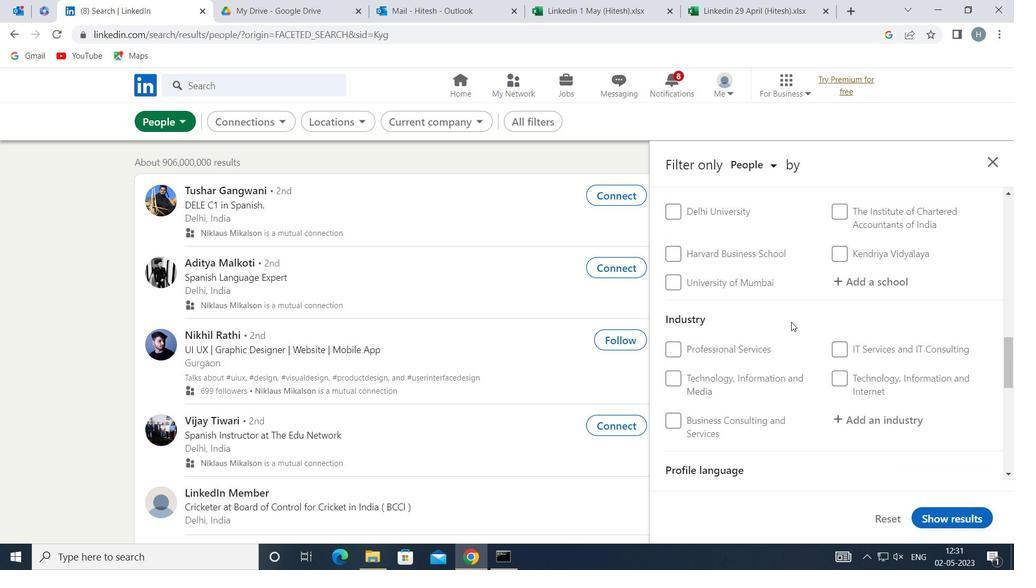 
Action: Mouse scrolled (791, 322) with delta (0, 0)
Screenshot: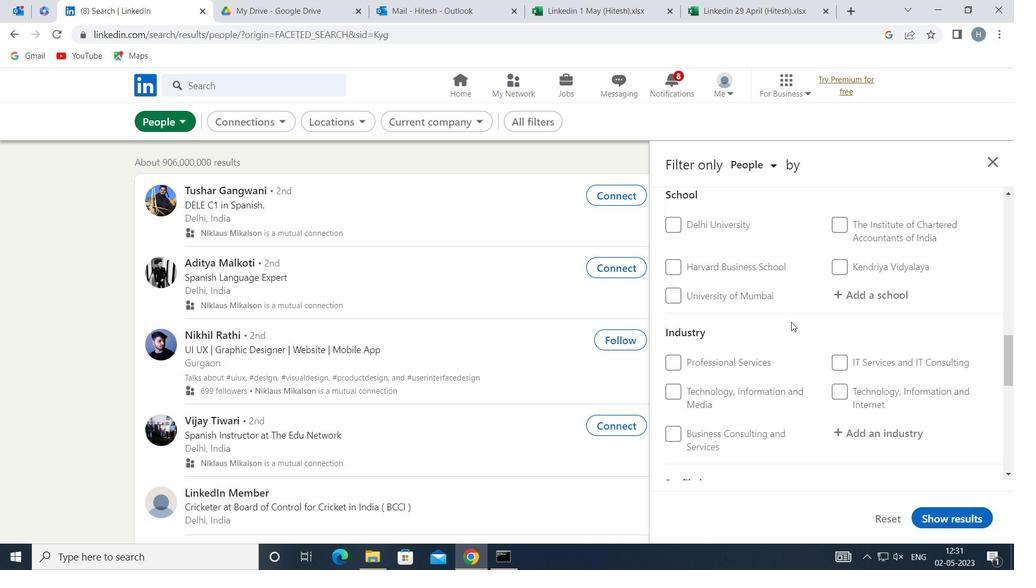 
Action: Mouse scrolled (791, 322) with delta (0, 0)
Screenshot: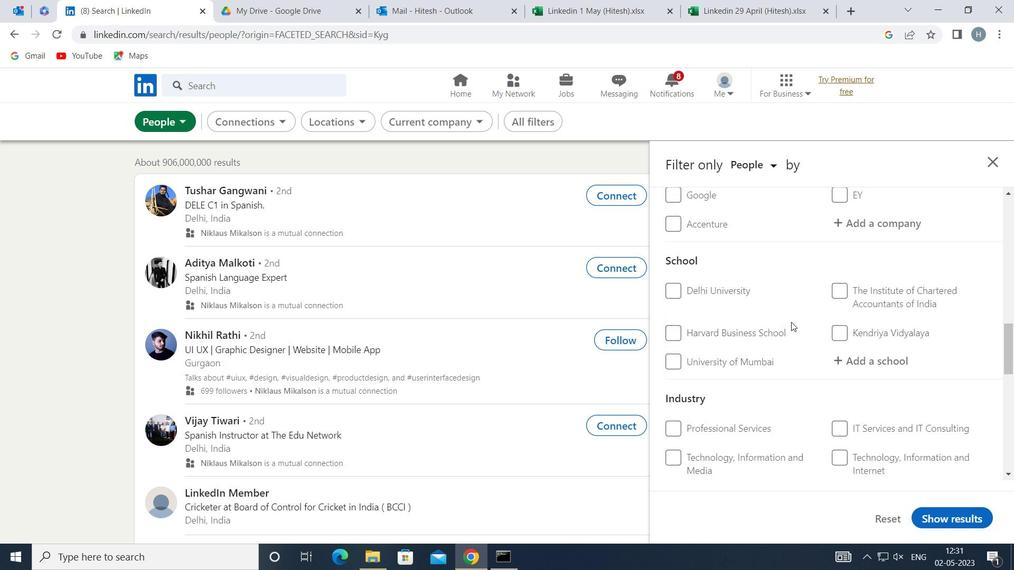 
Action: Mouse scrolled (791, 322) with delta (0, 0)
Screenshot: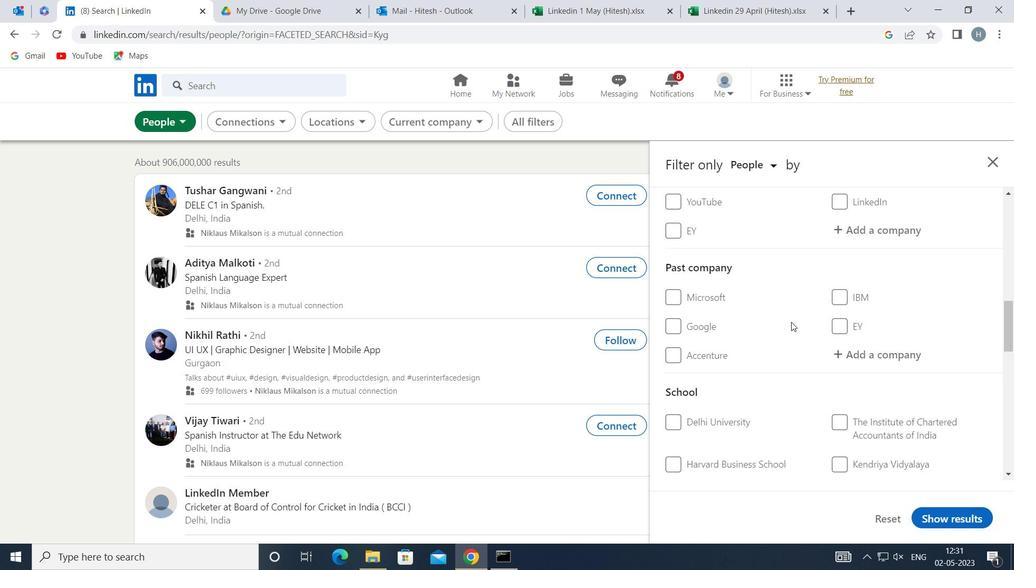 
Action: Mouse scrolled (791, 322) with delta (0, 0)
Screenshot: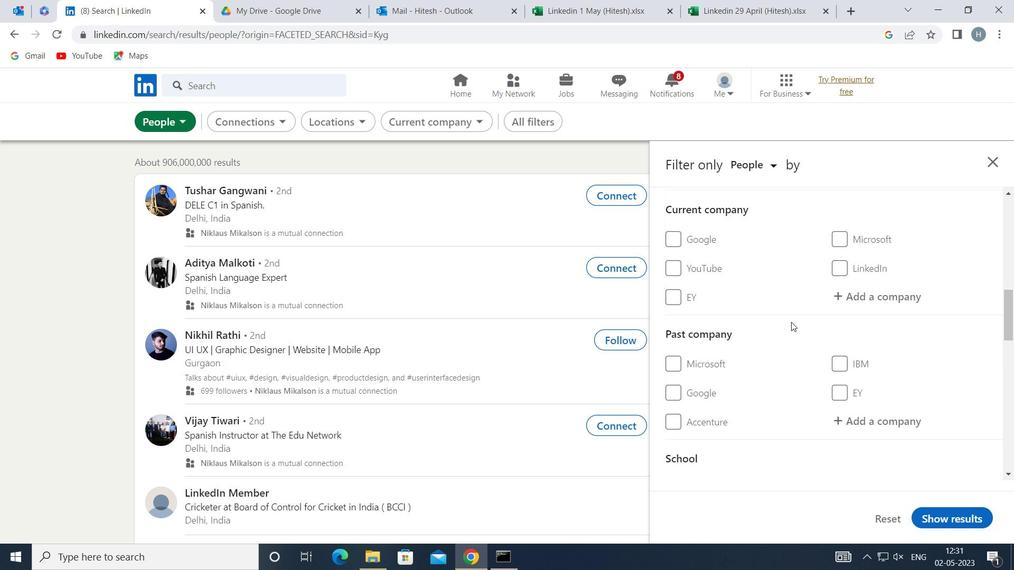 
Action: Mouse moved to (847, 358)
Screenshot: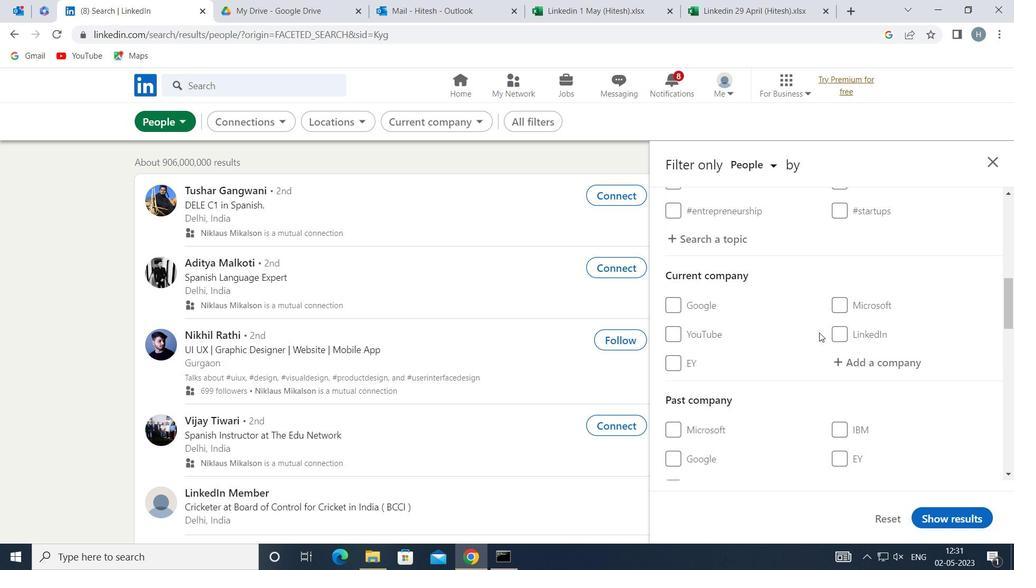 
Action: Mouse pressed left at (847, 358)
Screenshot: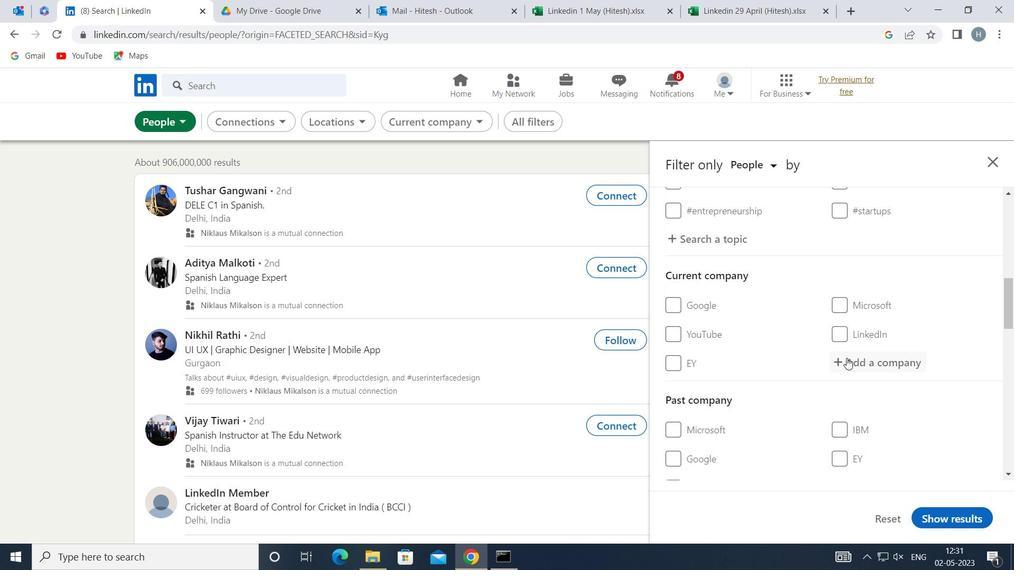 
Action: Key pressed <Key.shift>T<Key.shift>RACTEBEL<Key.space>
Screenshot: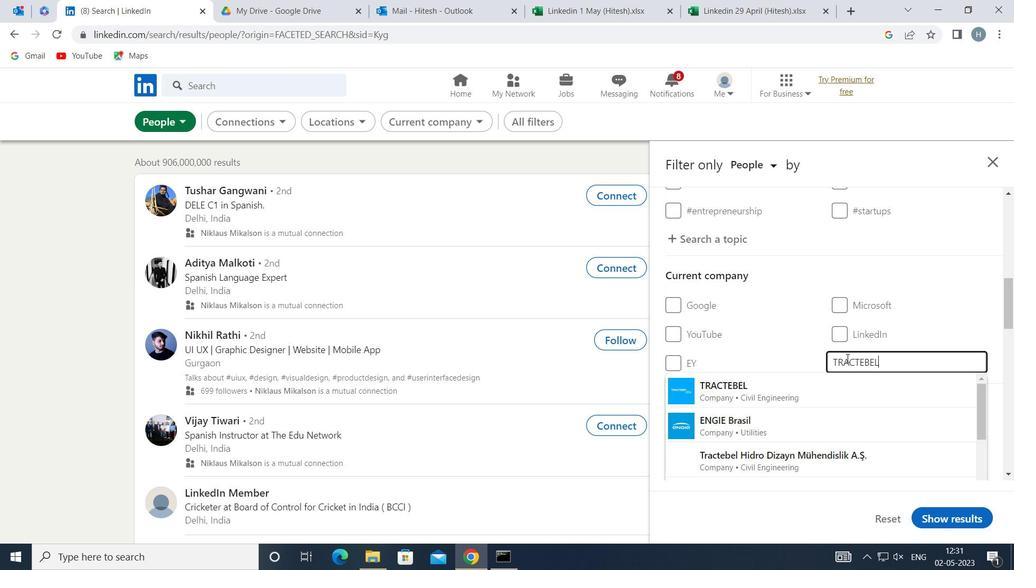 
Action: Mouse moved to (825, 392)
Screenshot: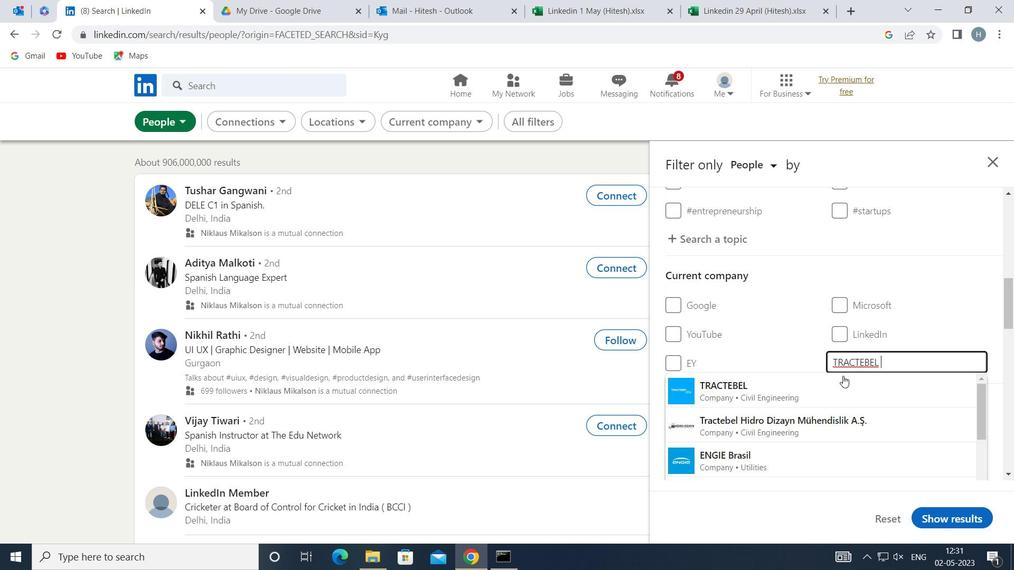 
Action: Mouse pressed left at (825, 392)
Screenshot: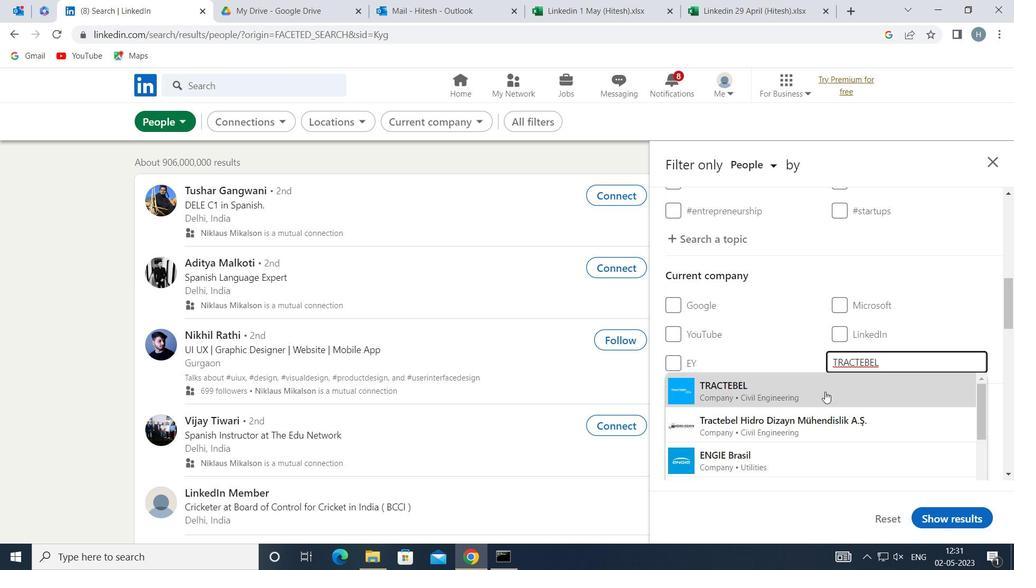 
Action: Mouse moved to (797, 356)
Screenshot: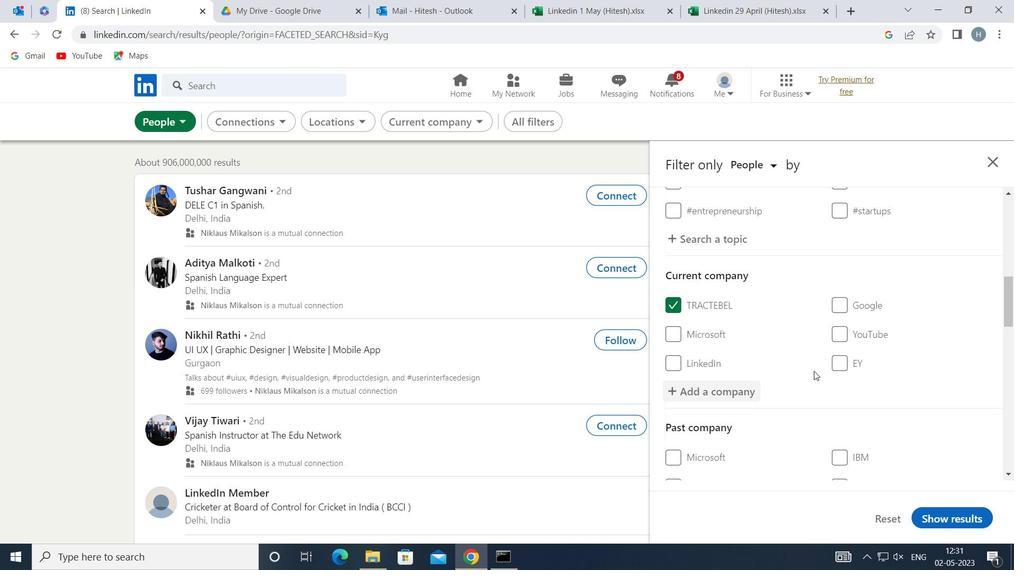 
Action: Mouse scrolled (797, 355) with delta (0, 0)
Screenshot: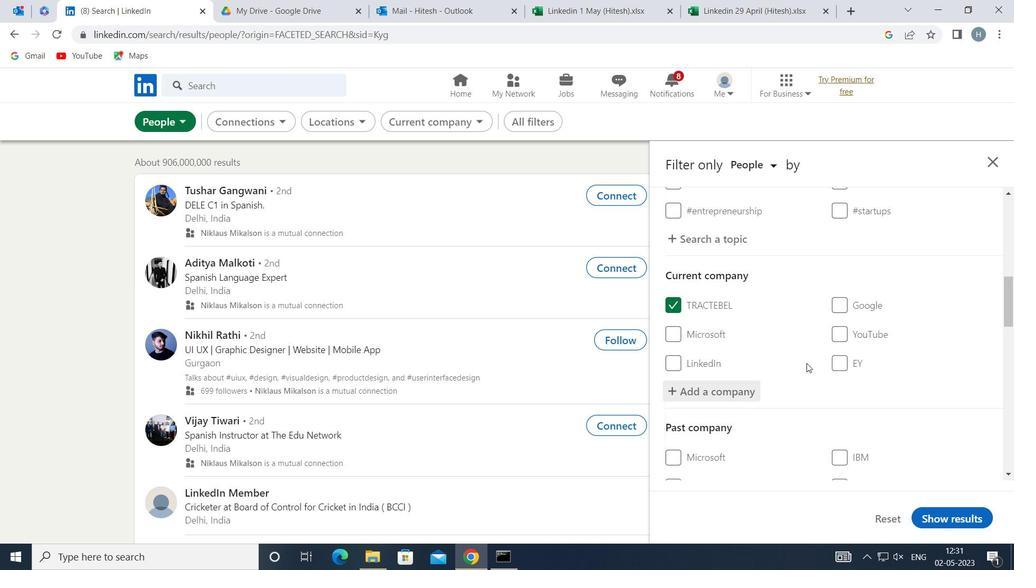
Action: Mouse scrolled (797, 355) with delta (0, 0)
Screenshot: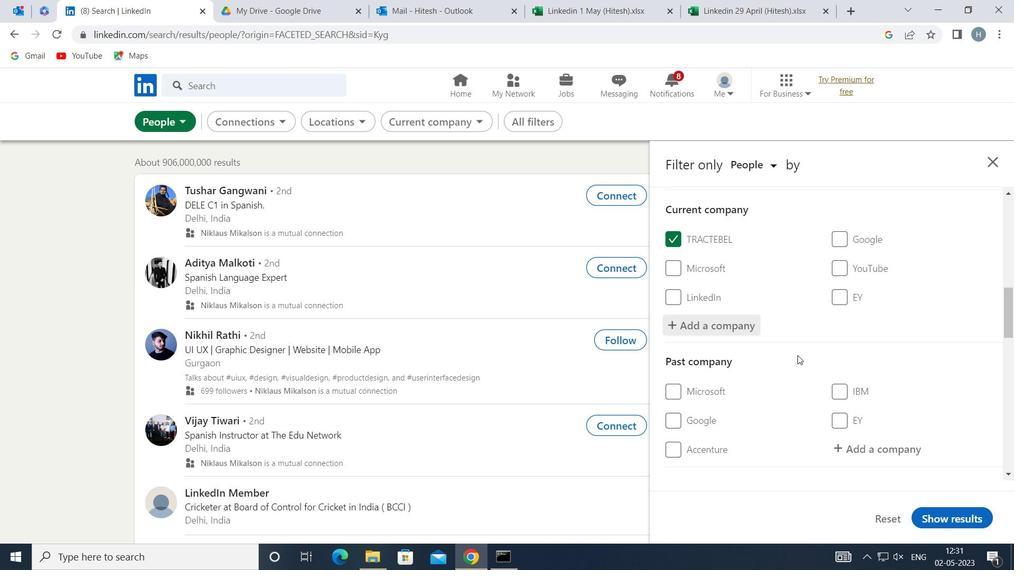 
Action: Mouse scrolled (797, 355) with delta (0, 0)
Screenshot: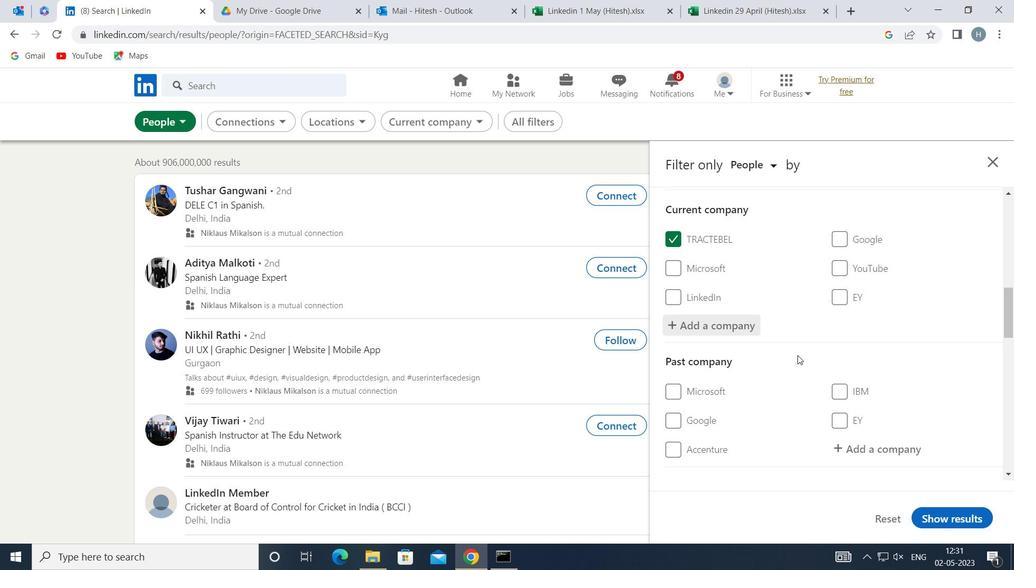 
Action: Mouse scrolled (797, 356) with delta (0, 0)
Screenshot: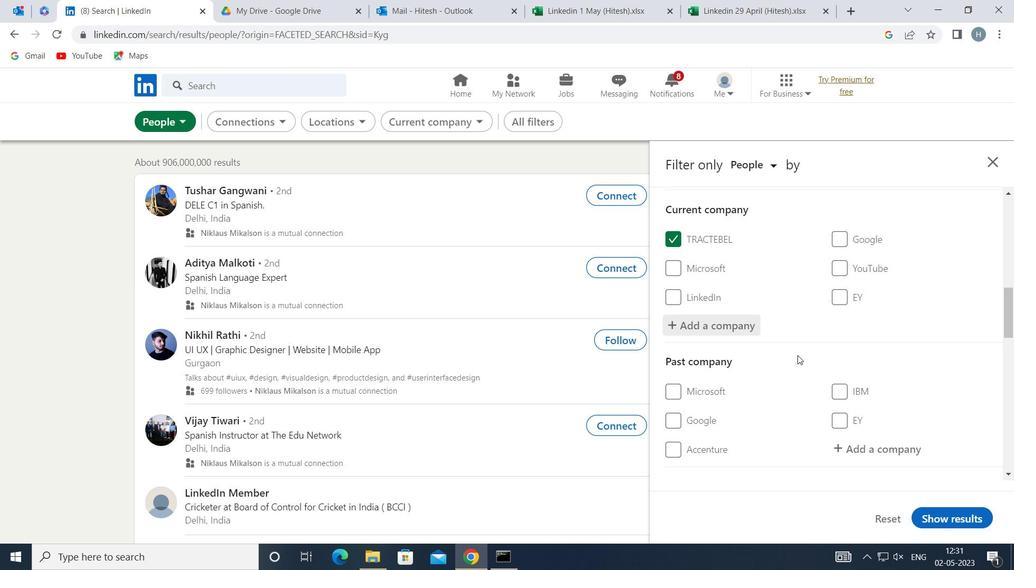 
Action: Mouse scrolled (797, 355) with delta (0, 0)
Screenshot: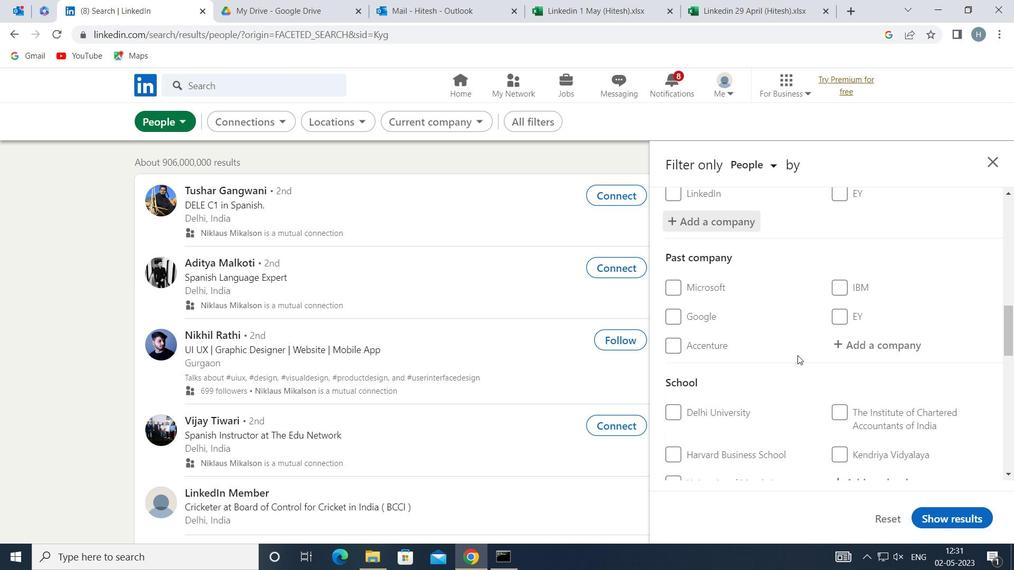 
Action: Mouse scrolled (797, 355) with delta (0, 0)
Screenshot: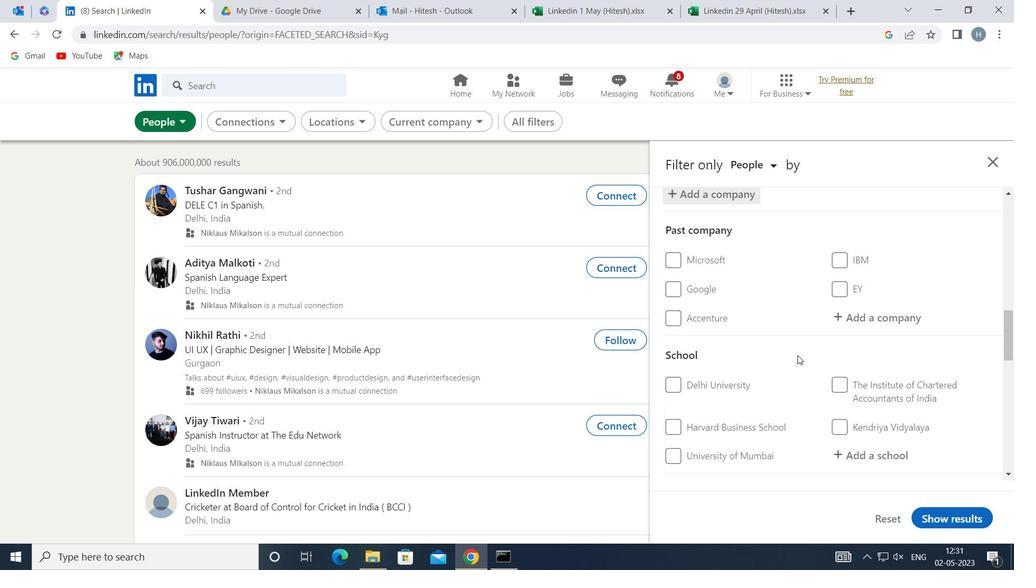 
Action: Mouse scrolled (797, 355) with delta (0, 0)
Screenshot: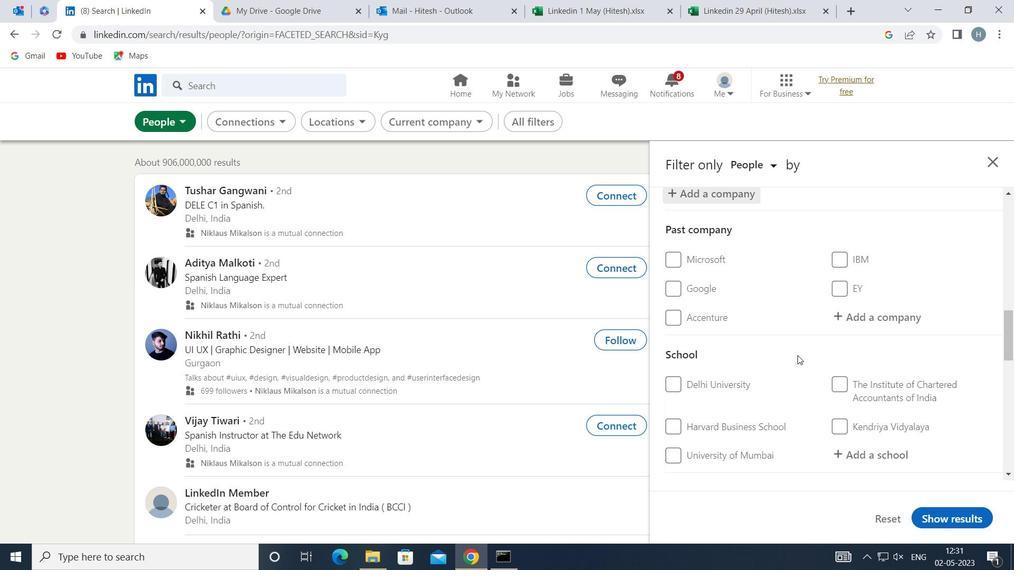 
Action: Mouse moved to (904, 315)
Screenshot: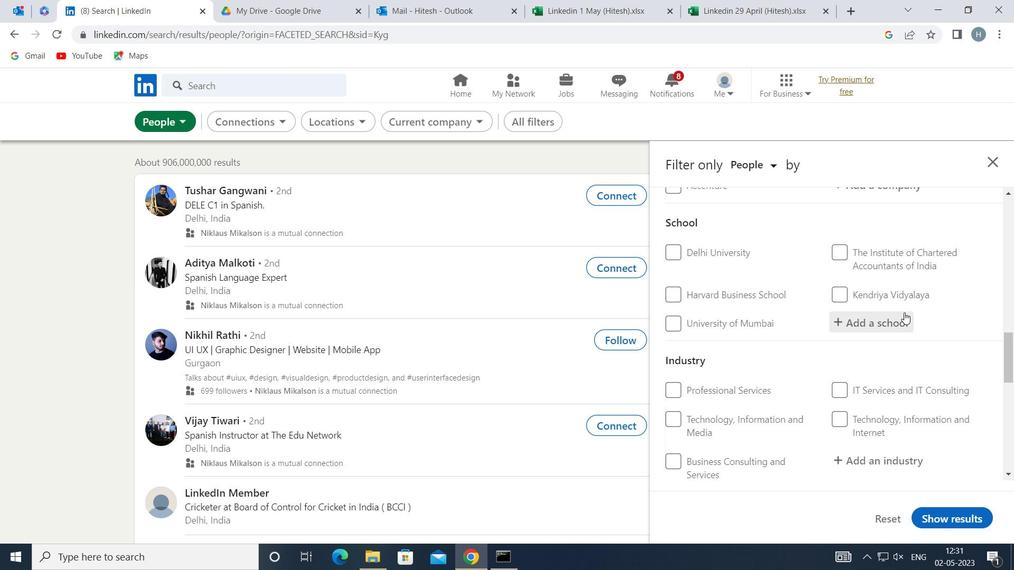 
Action: Mouse pressed left at (904, 315)
Screenshot: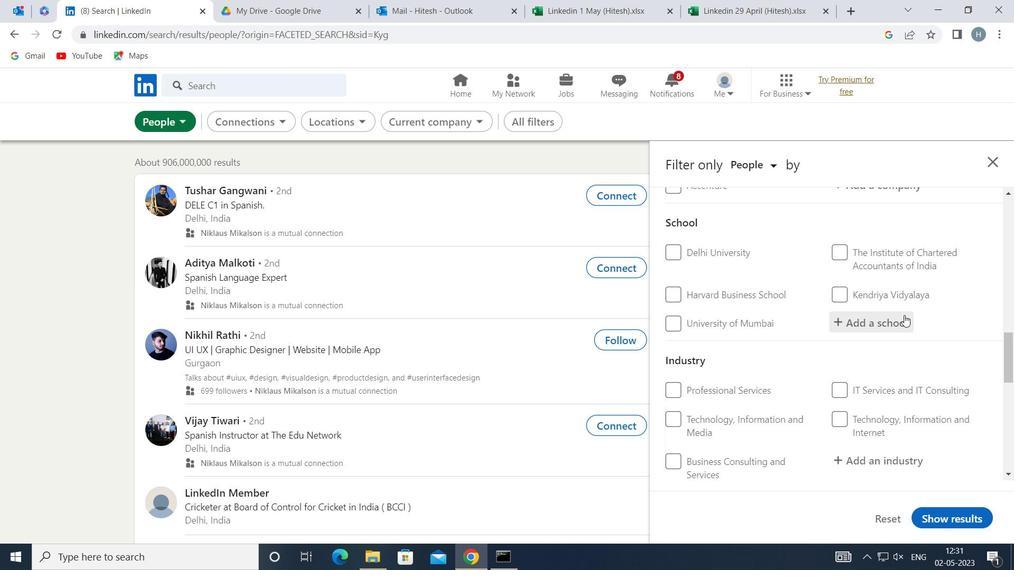 
Action: Key pressed <Key.shift>ADIKAVI
Screenshot: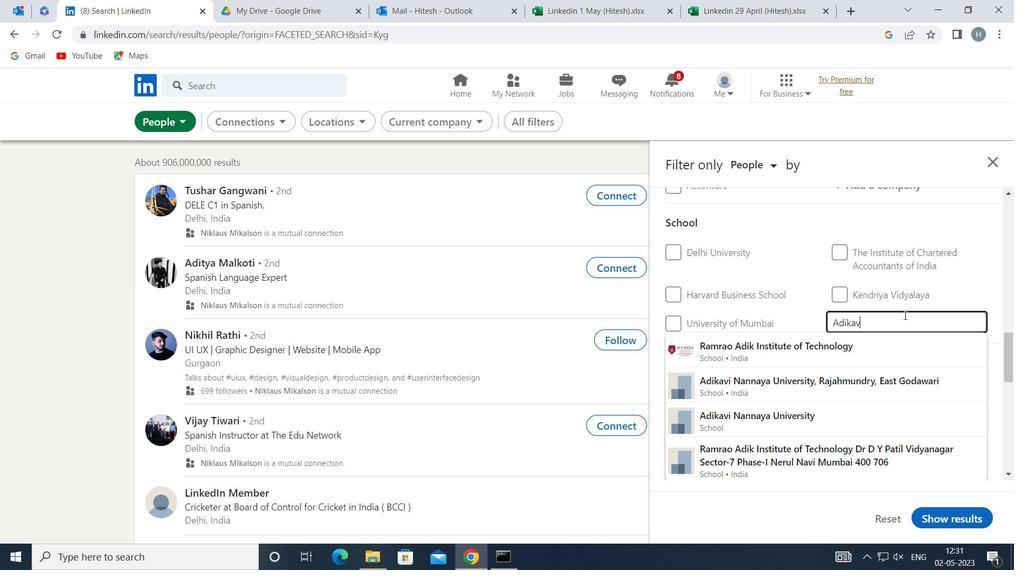
Action: Mouse moved to (864, 379)
Screenshot: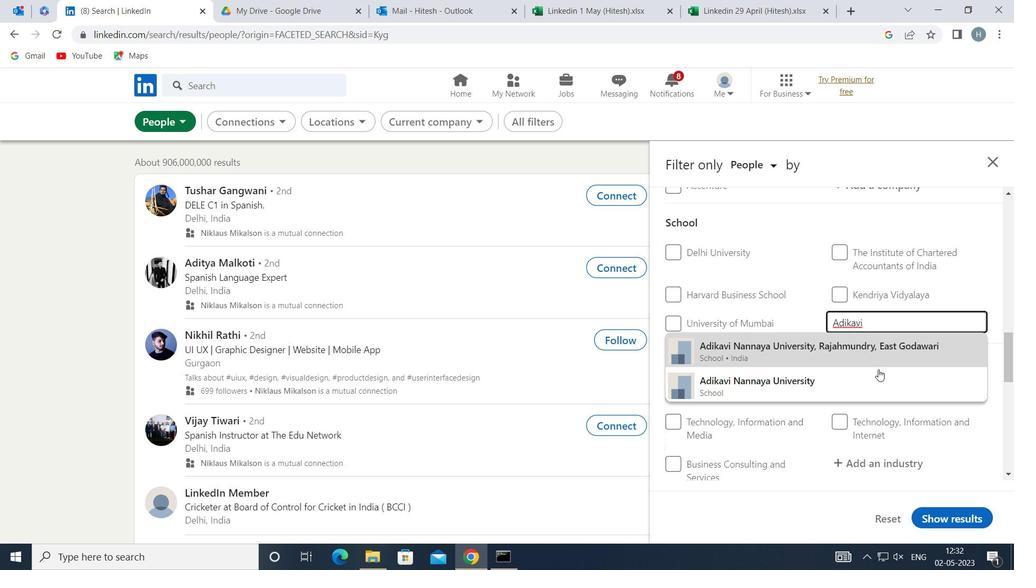 
Action: Mouse pressed left at (864, 379)
Screenshot: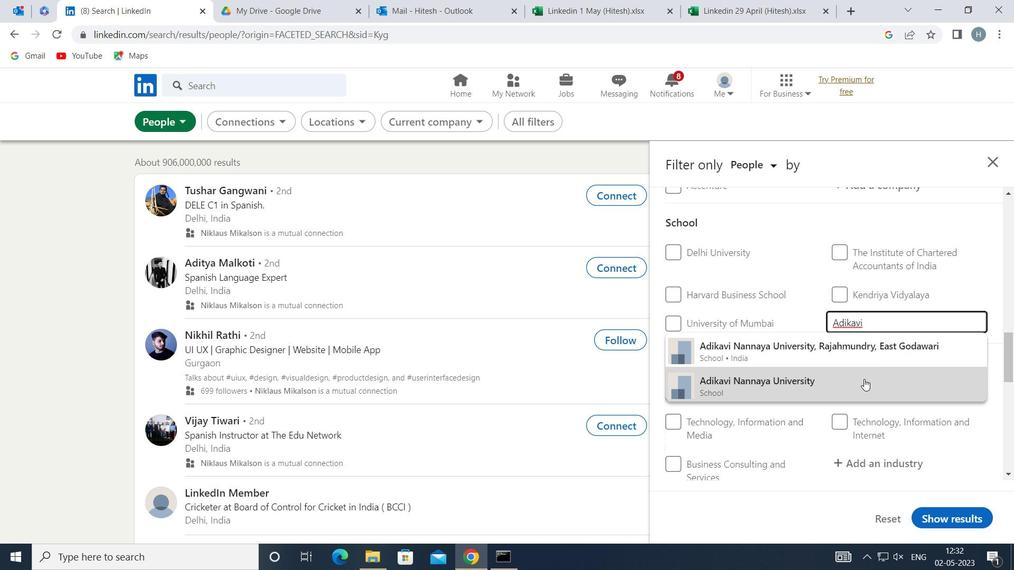 
Action: Mouse moved to (831, 359)
Screenshot: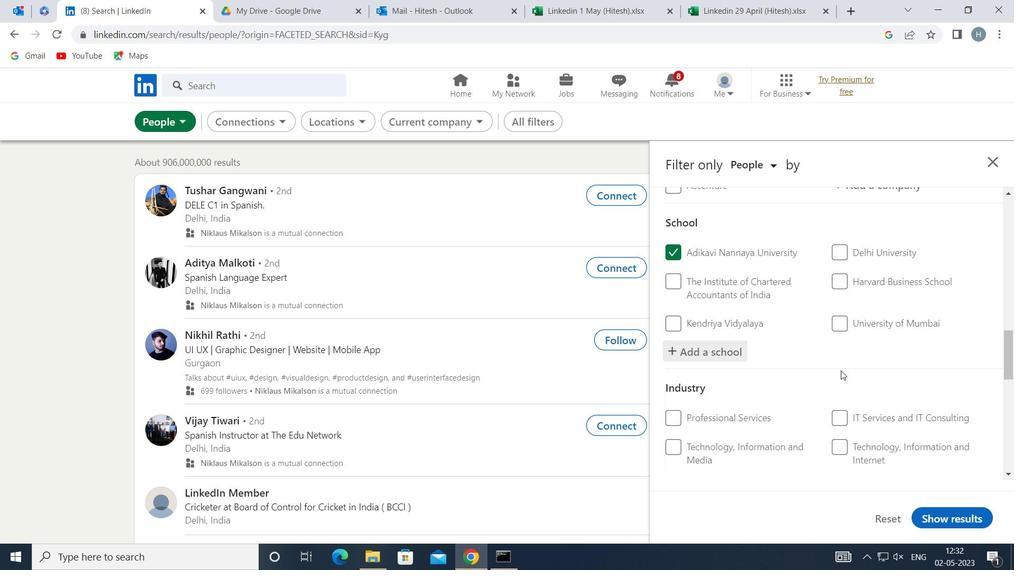
Action: Mouse scrolled (831, 359) with delta (0, 0)
Screenshot: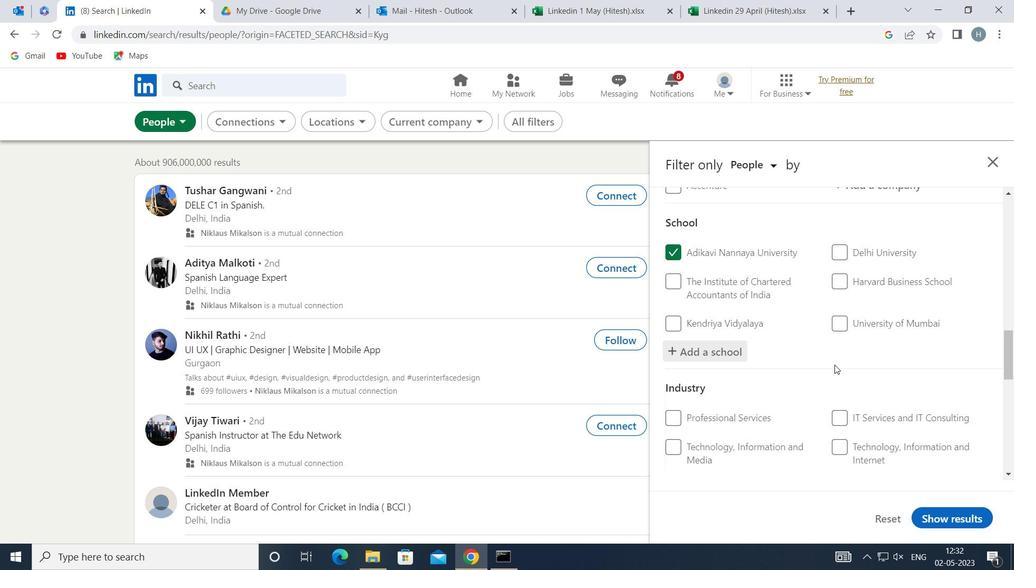 
Action: Mouse moved to (831, 359)
Screenshot: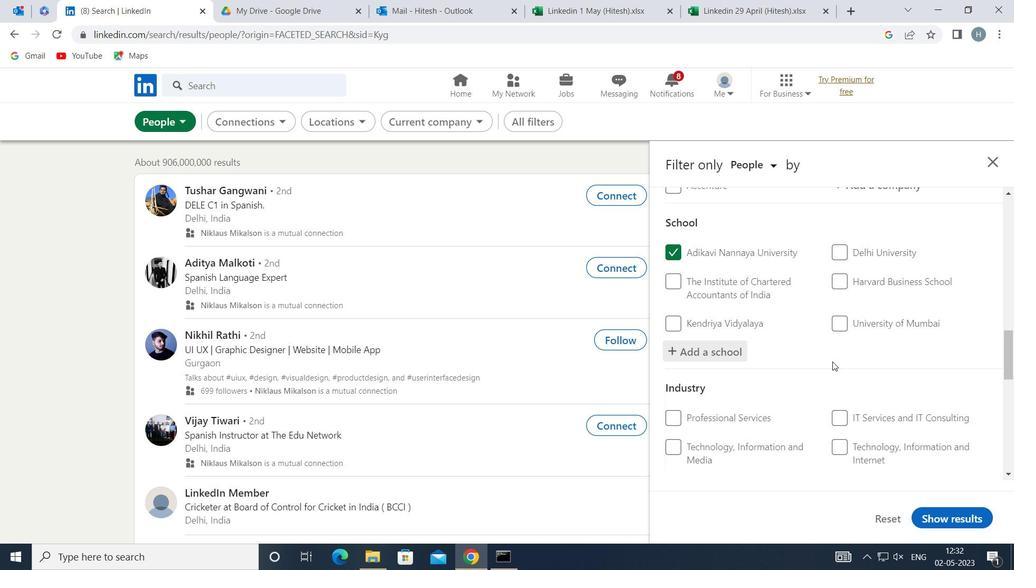 
Action: Mouse scrolled (831, 358) with delta (0, 0)
Screenshot: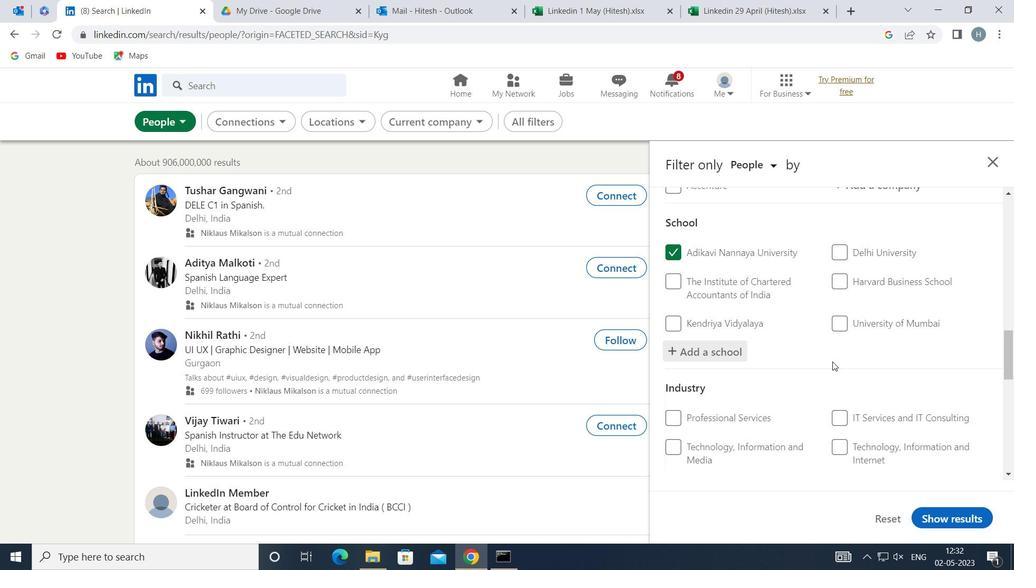 
Action: Mouse moved to (819, 340)
Screenshot: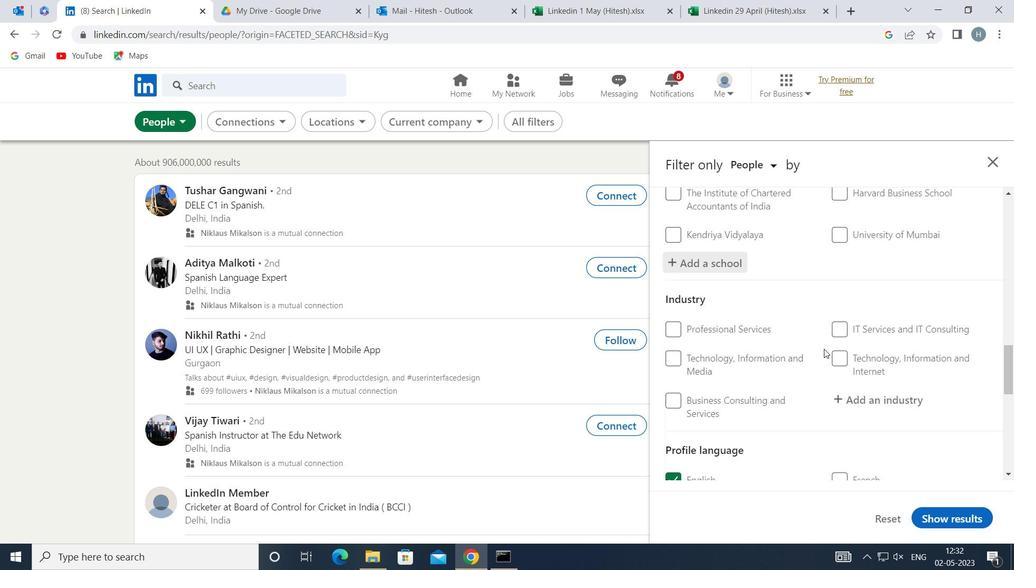 
Action: Mouse scrolled (819, 339) with delta (0, 0)
Screenshot: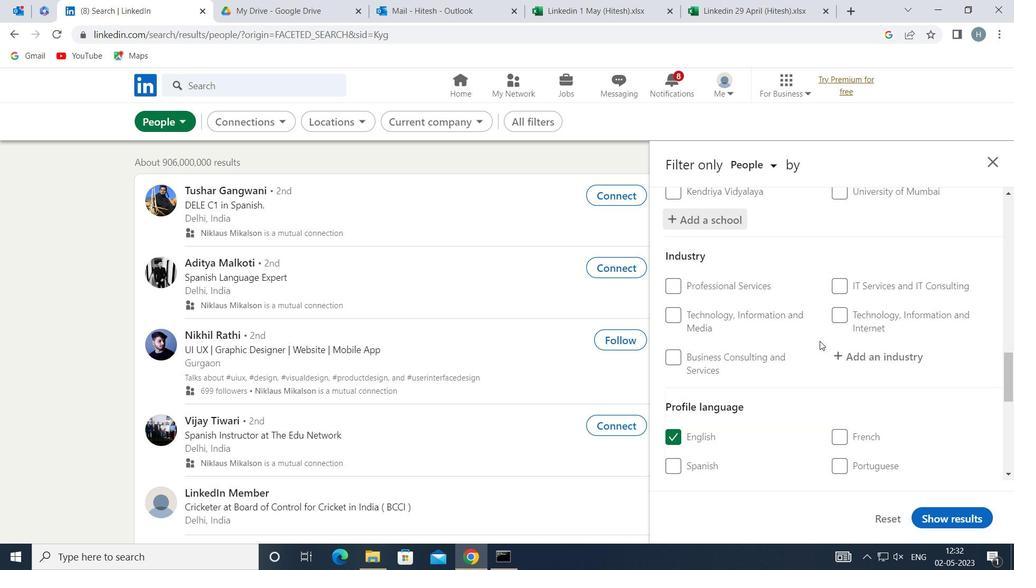 
Action: Mouse moved to (887, 286)
Screenshot: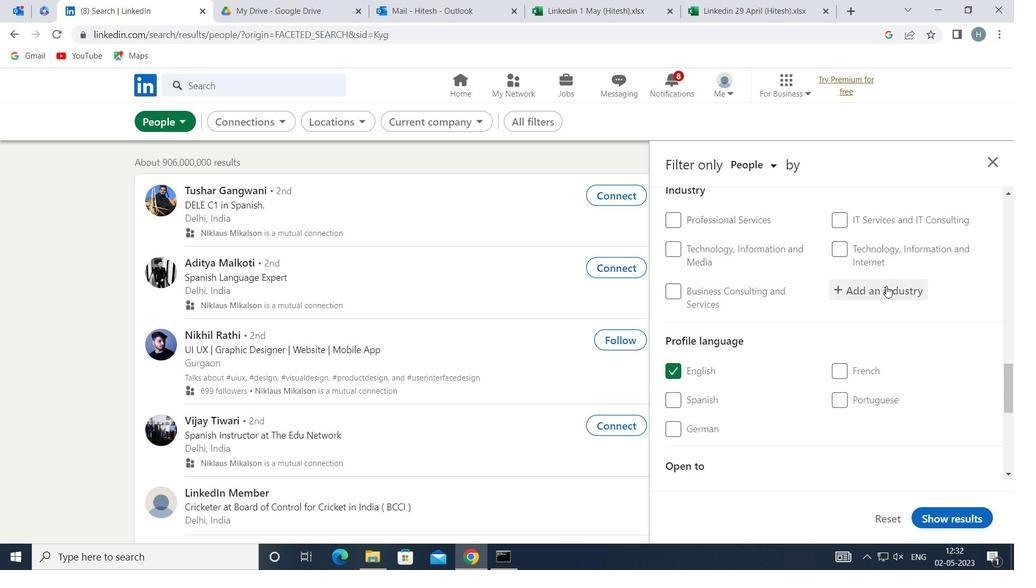 
Action: Mouse pressed left at (887, 286)
Screenshot: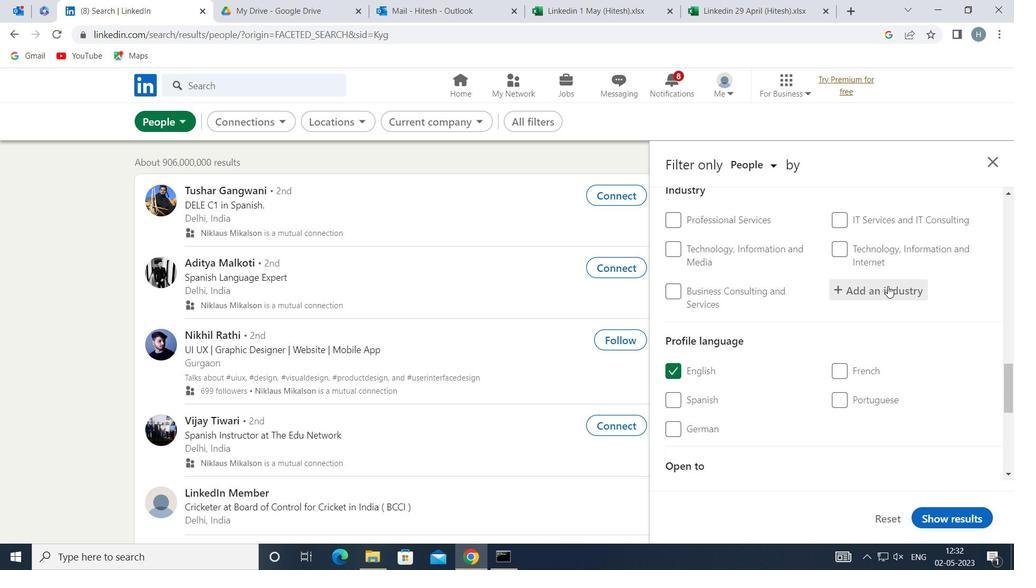 
Action: Key pressed <Key.shift>RETAIL<Key.space><Key.shift>G
Screenshot: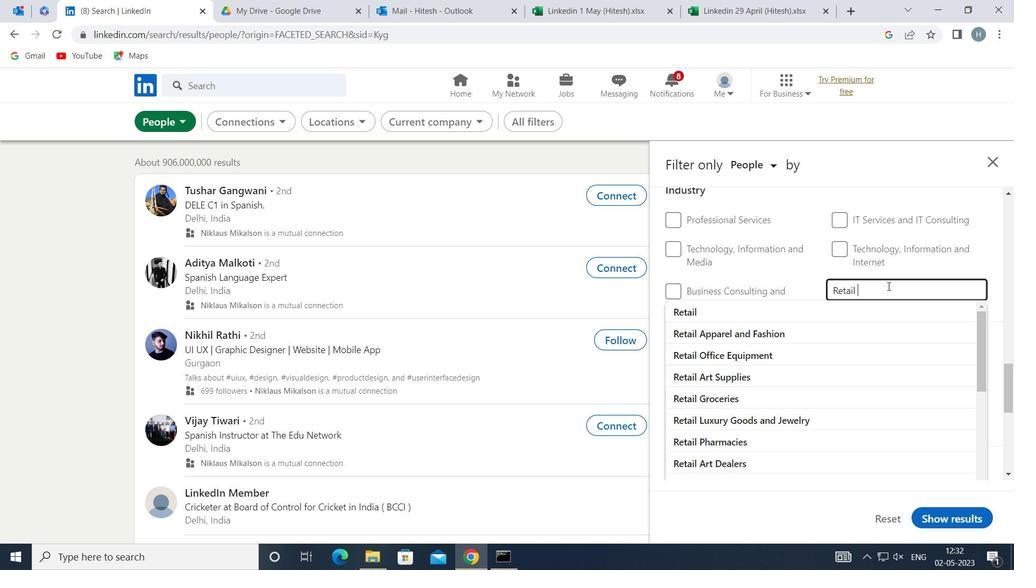 
Action: Mouse moved to (858, 312)
Screenshot: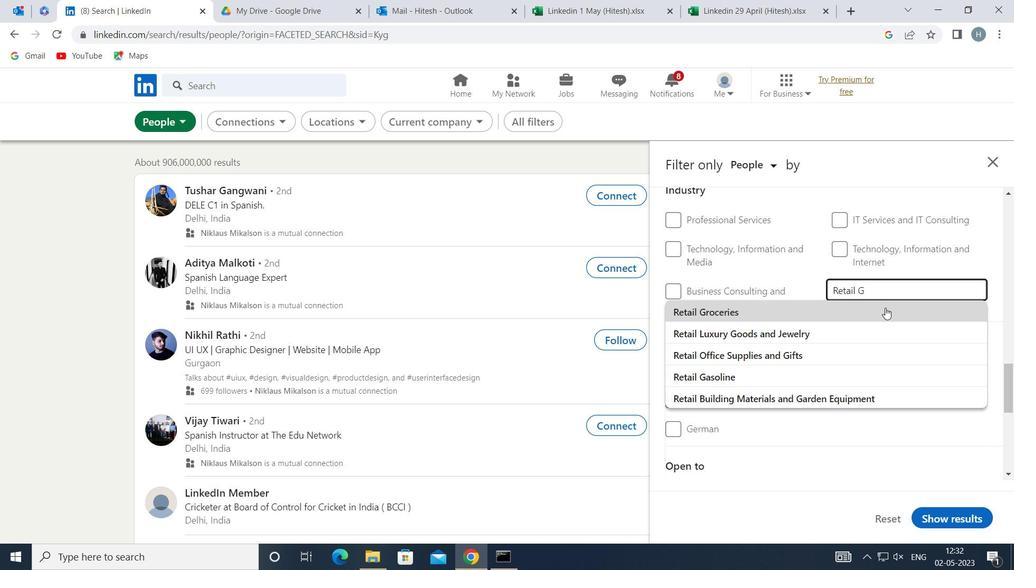 
Action: Mouse pressed left at (858, 312)
Screenshot: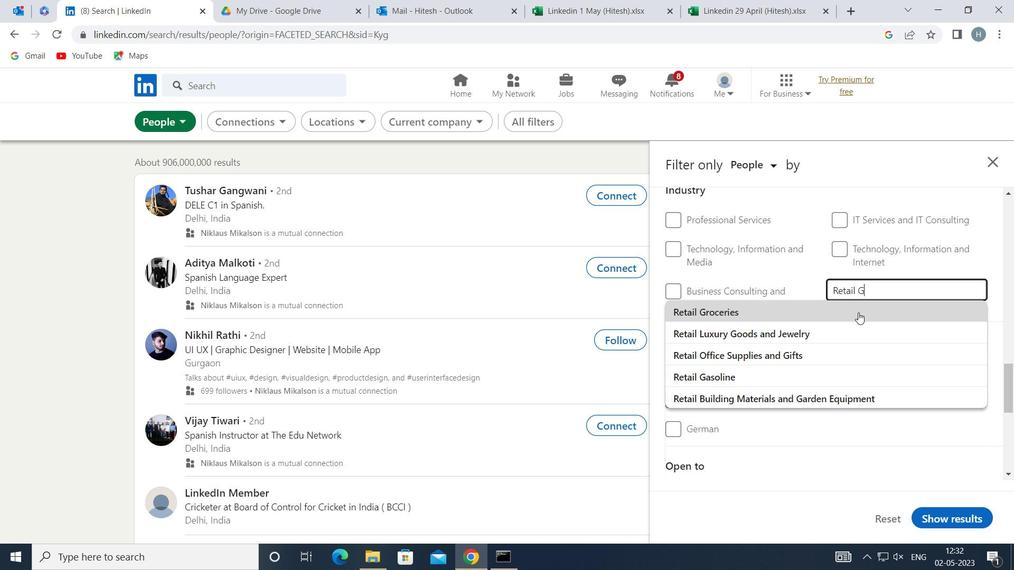 
Action: Mouse moved to (819, 309)
Screenshot: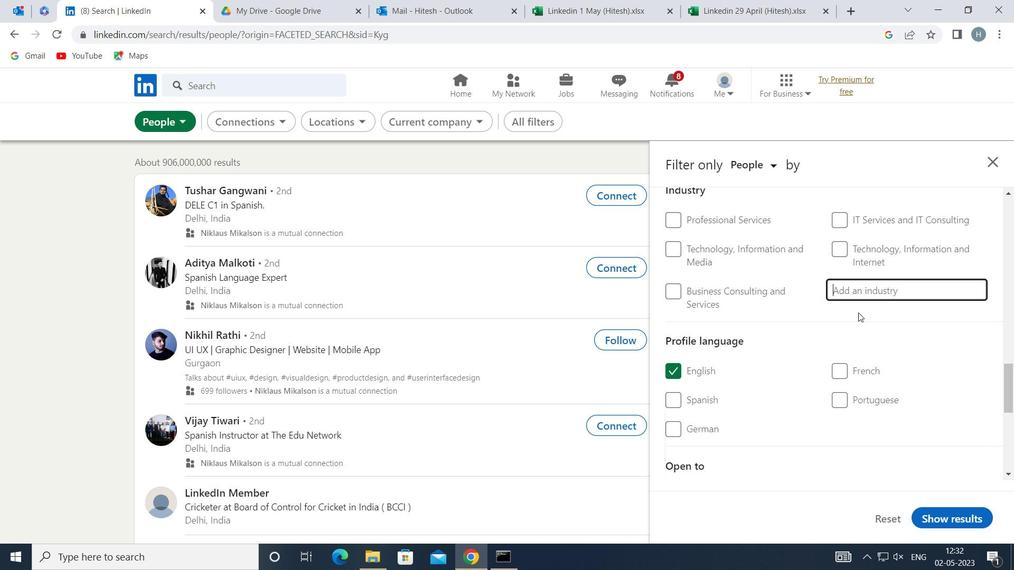 
Action: Mouse scrolled (819, 308) with delta (0, 0)
Screenshot: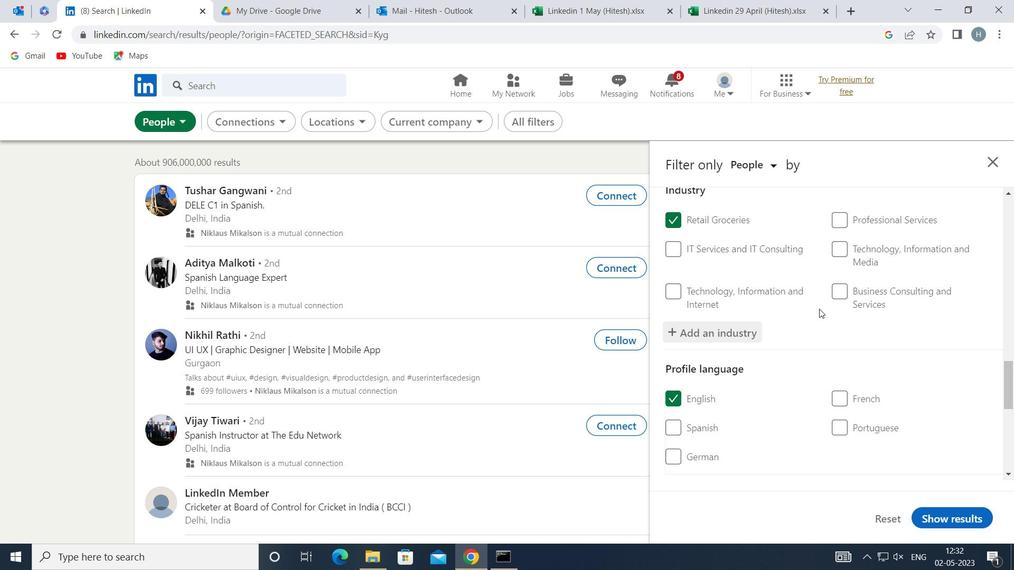 
Action: Mouse scrolled (819, 308) with delta (0, 0)
Screenshot: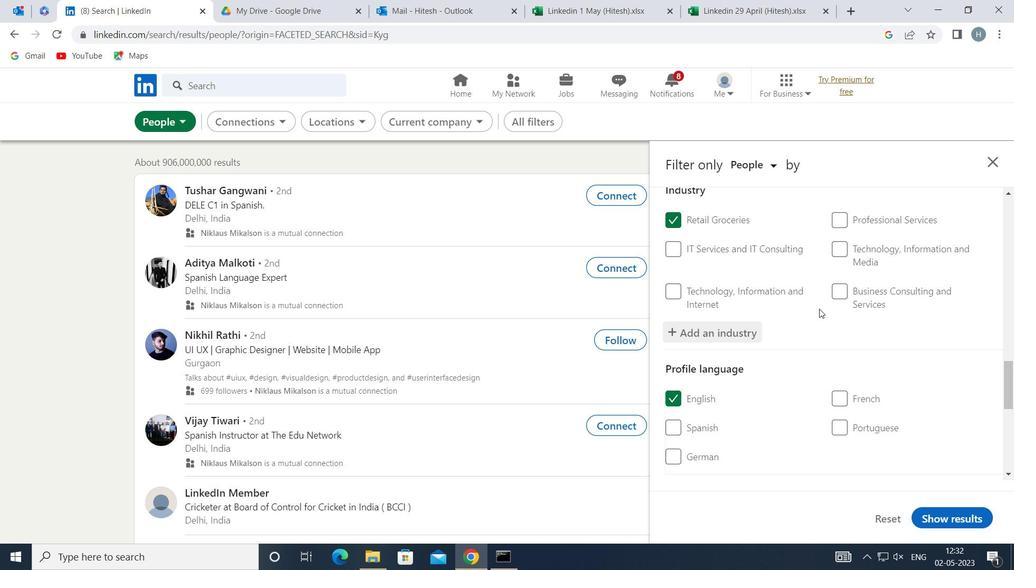 
Action: Mouse scrolled (819, 308) with delta (0, 0)
Screenshot: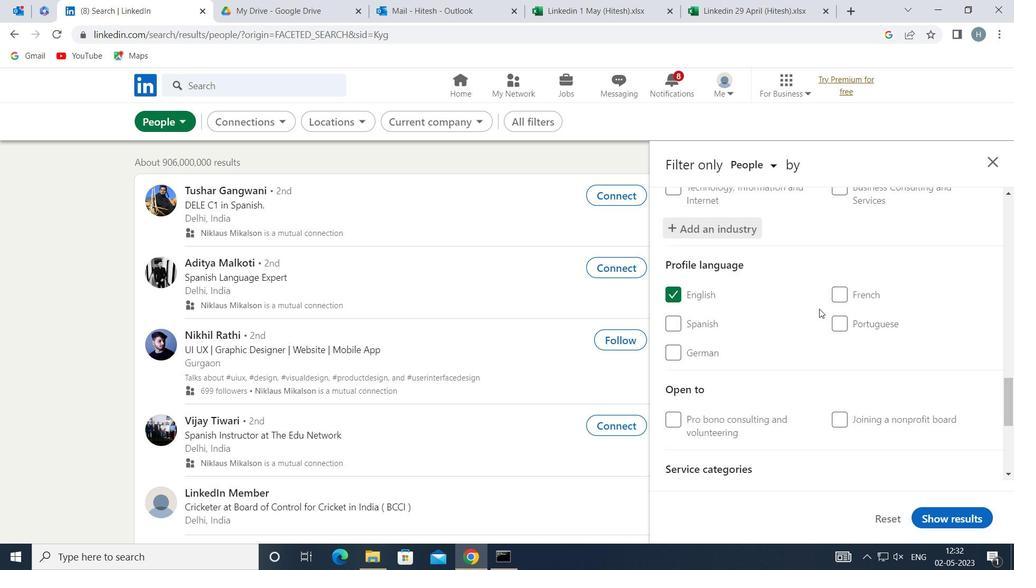 
Action: Mouse scrolled (819, 308) with delta (0, 0)
Screenshot: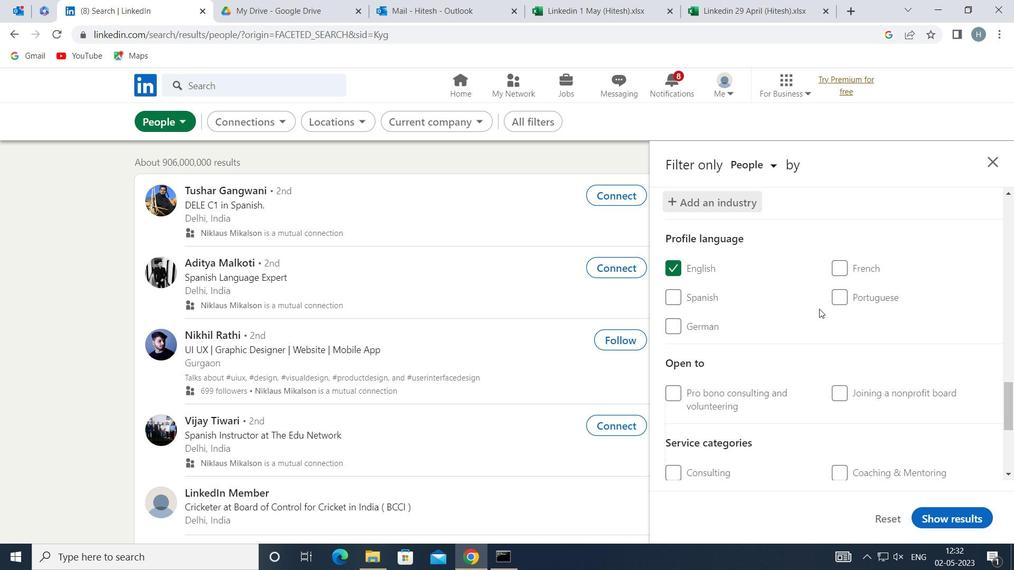 
Action: Mouse scrolled (819, 308) with delta (0, 0)
Screenshot: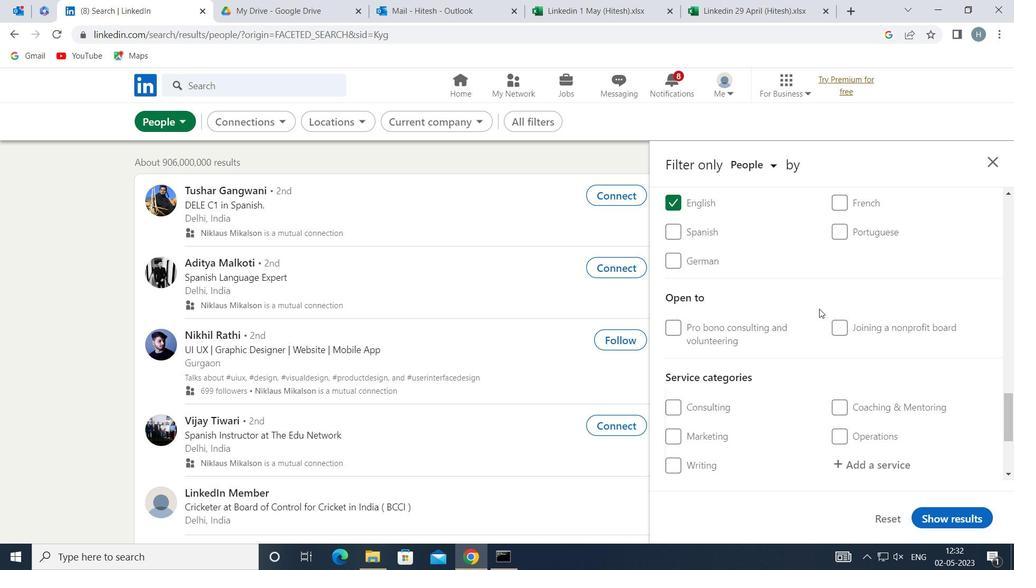 
Action: Mouse moved to (883, 334)
Screenshot: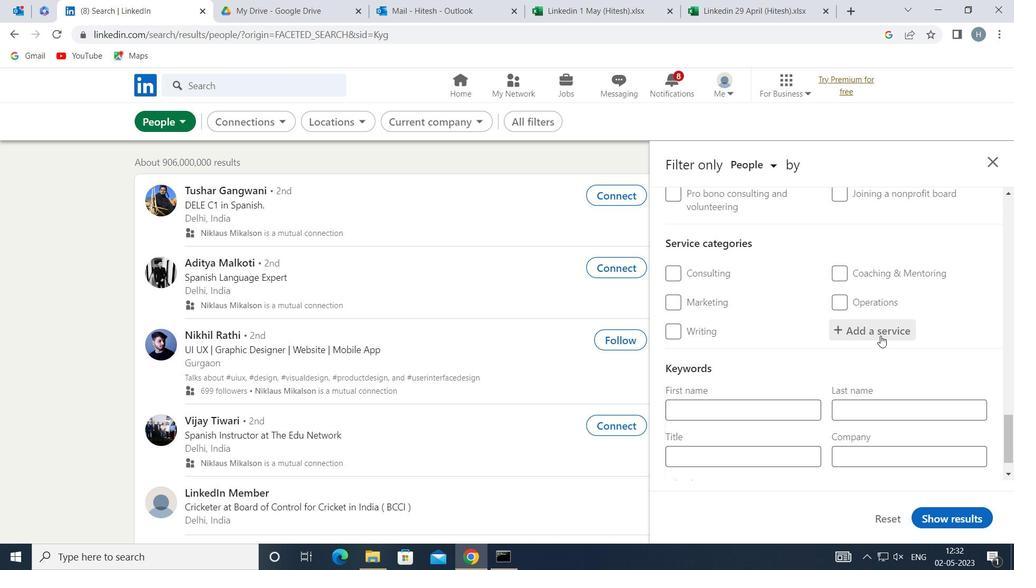 
Action: Mouse pressed left at (883, 334)
Screenshot: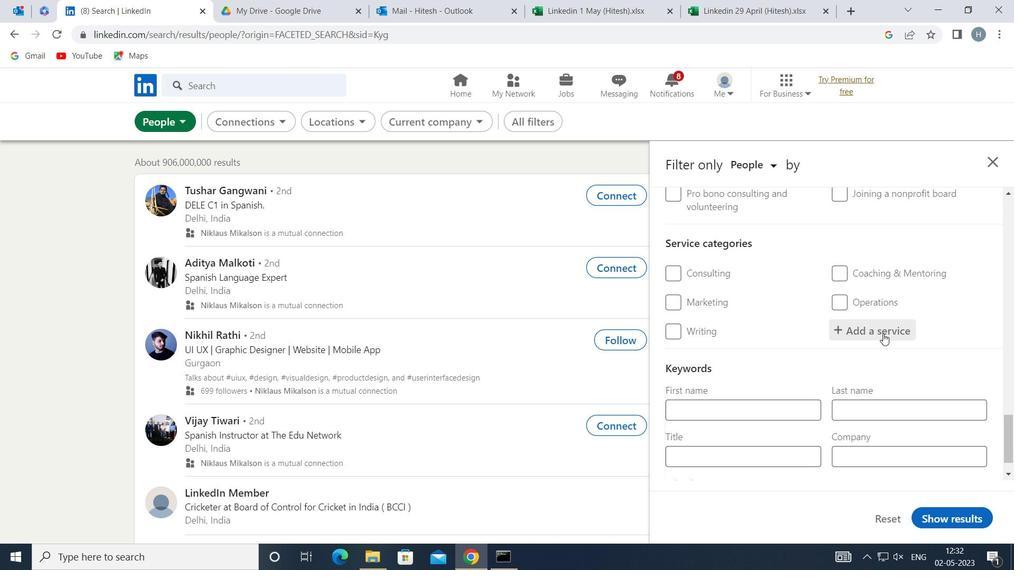 
Action: Key pressed <Key.shift>PROPERTY<Key.space><Key.shift>M
Screenshot: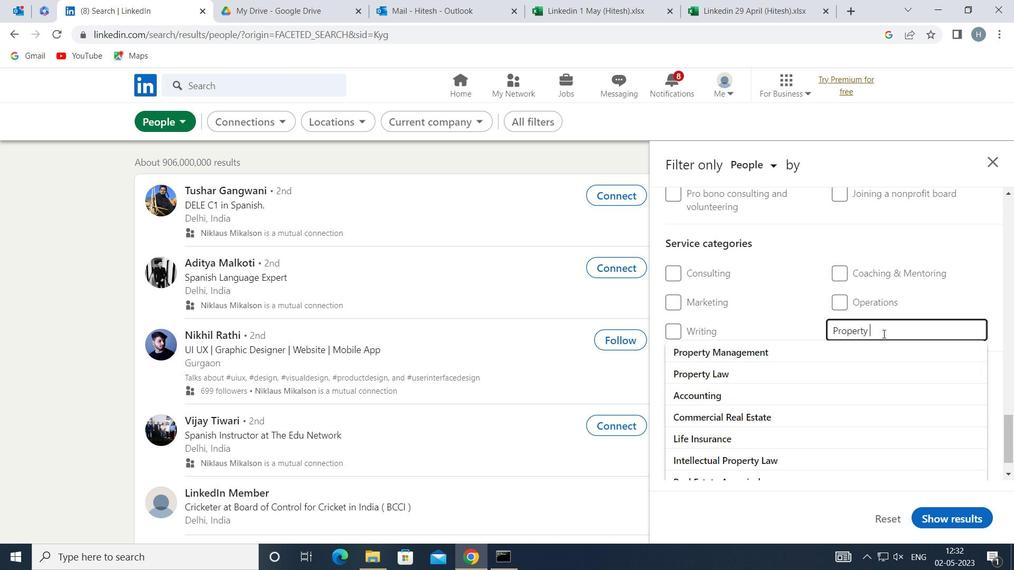 
Action: Mouse moved to (825, 351)
Screenshot: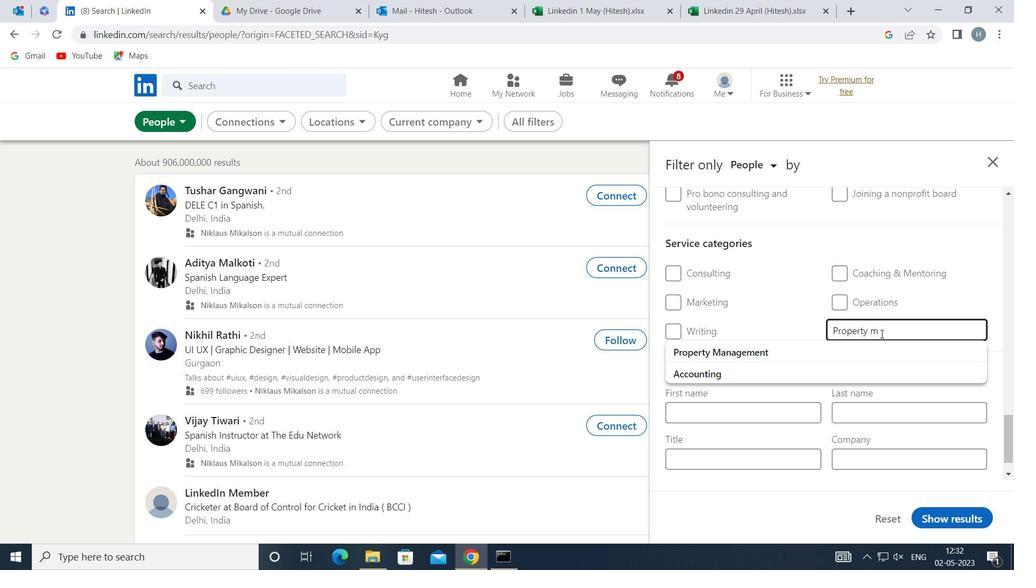 
Action: Mouse pressed left at (825, 351)
Screenshot: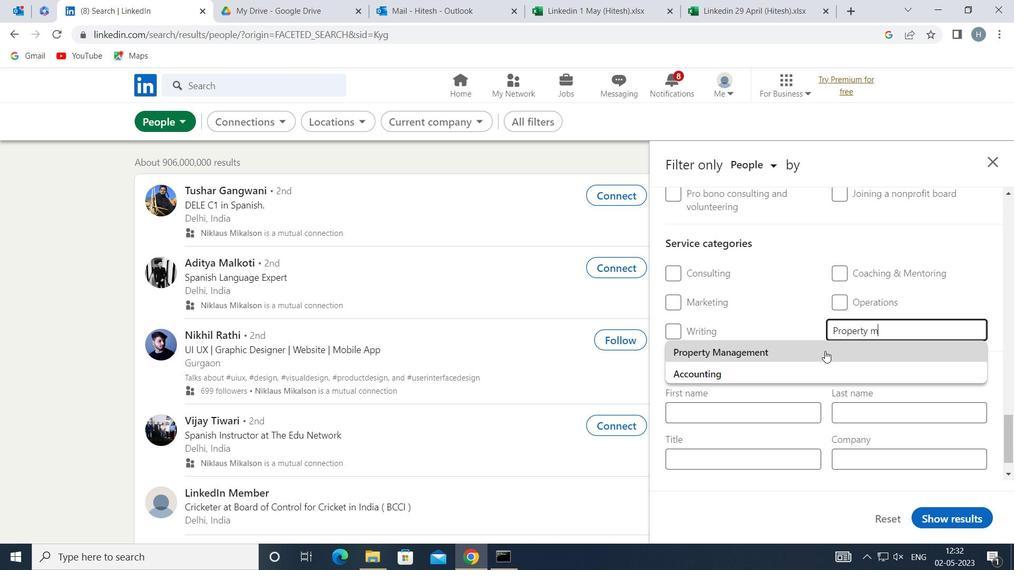 
Action: Mouse moved to (795, 347)
Screenshot: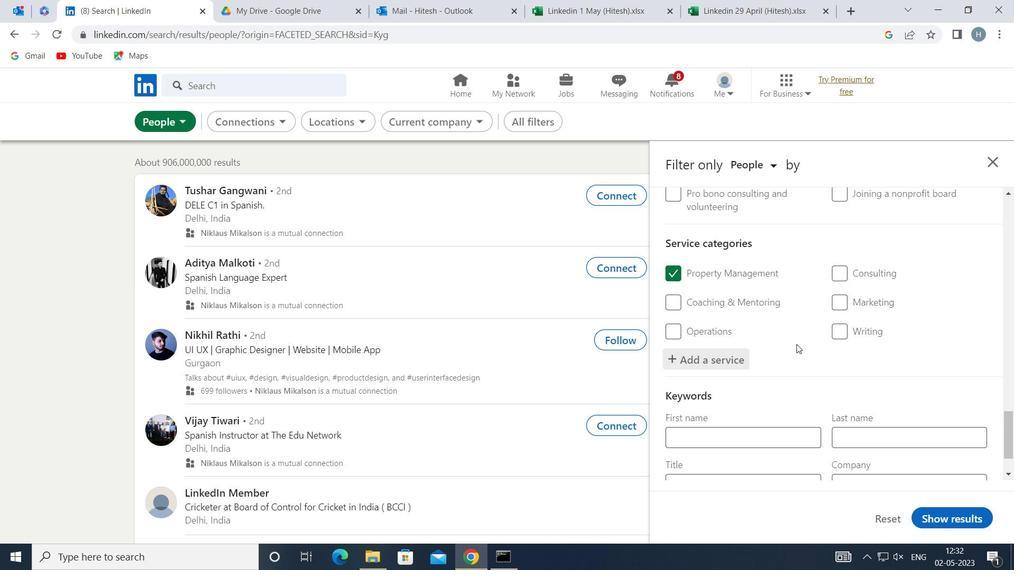 
Action: Mouse scrolled (795, 346) with delta (0, 0)
Screenshot: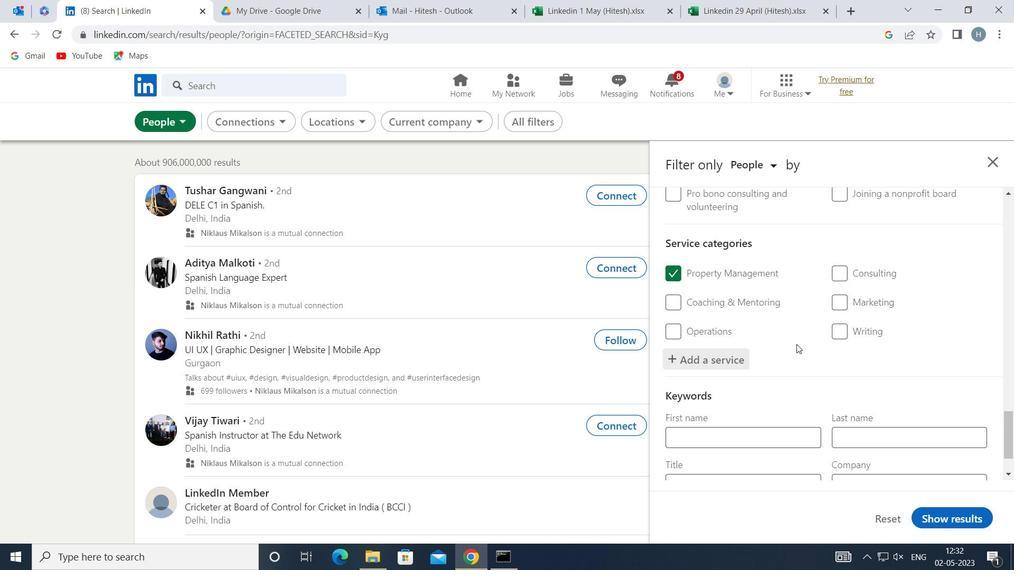 
Action: Mouse moved to (795, 350)
Screenshot: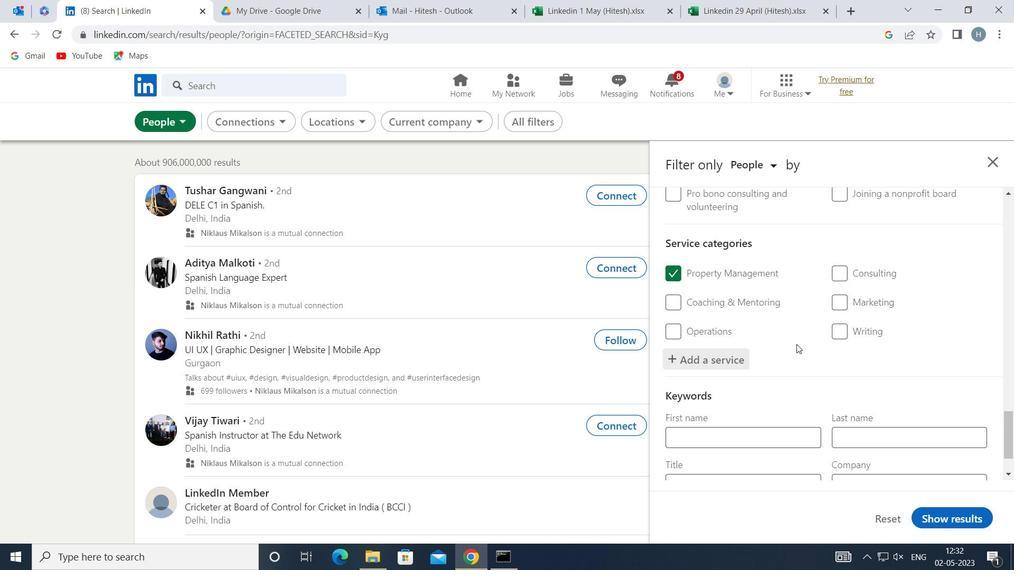 
Action: Mouse scrolled (795, 350) with delta (0, 0)
Screenshot: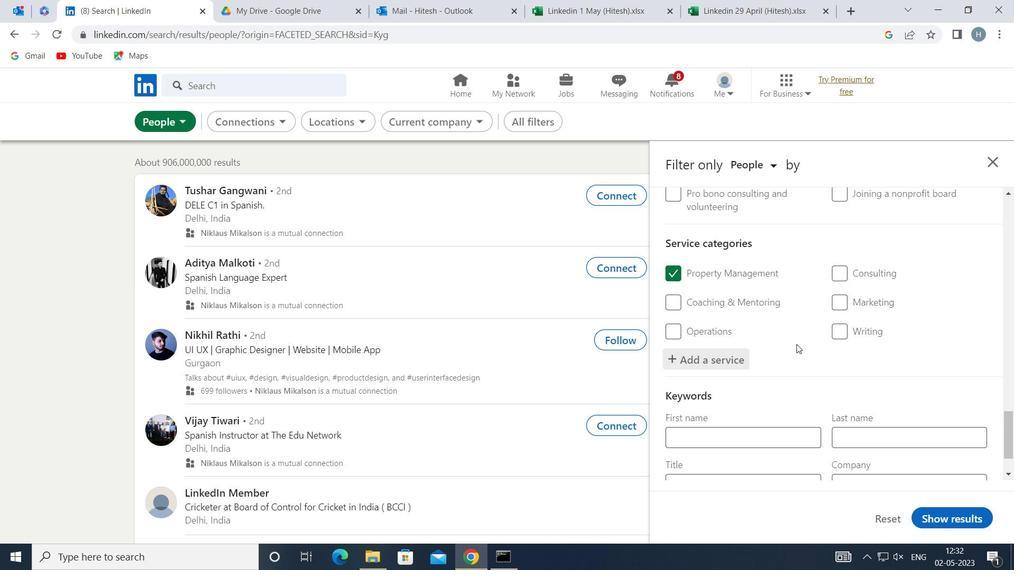 
Action: Mouse moved to (794, 351)
Screenshot: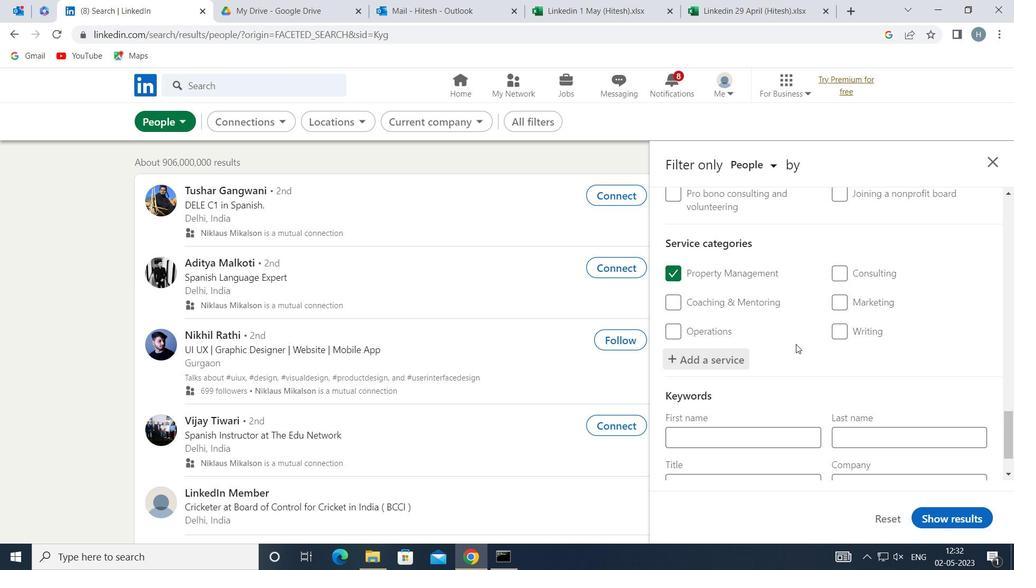 
Action: Mouse scrolled (794, 350) with delta (0, 0)
Screenshot: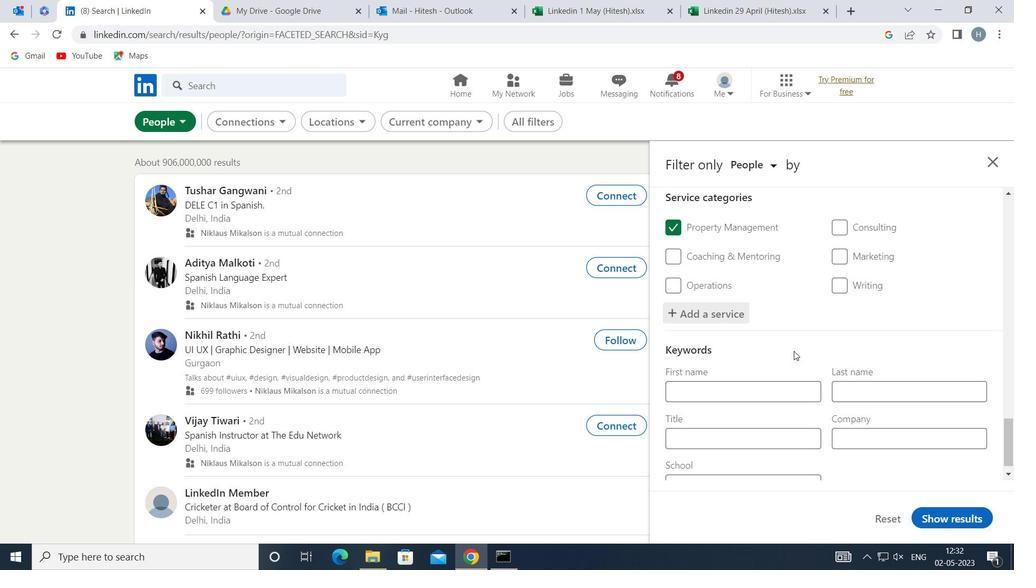 
Action: Mouse moved to (794, 351)
Screenshot: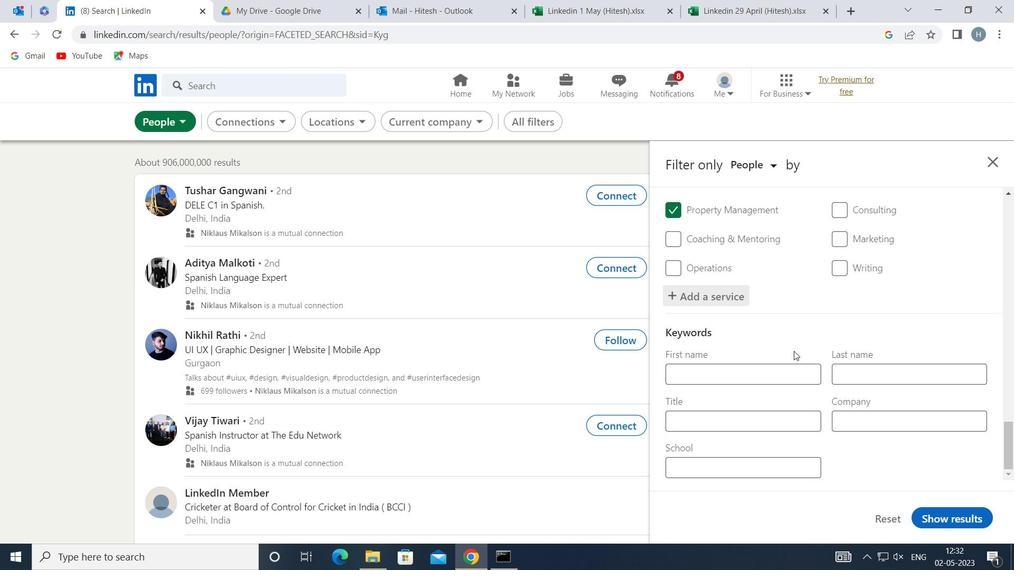 
Action: Mouse scrolled (794, 351) with delta (0, 0)
Screenshot: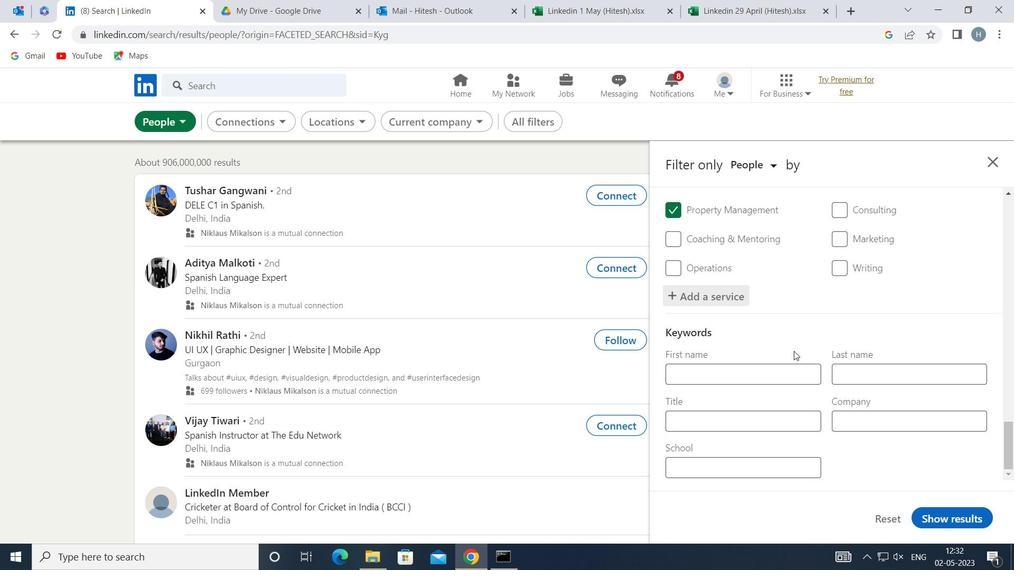 
Action: Mouse moved to (775, 419)
Screenshot: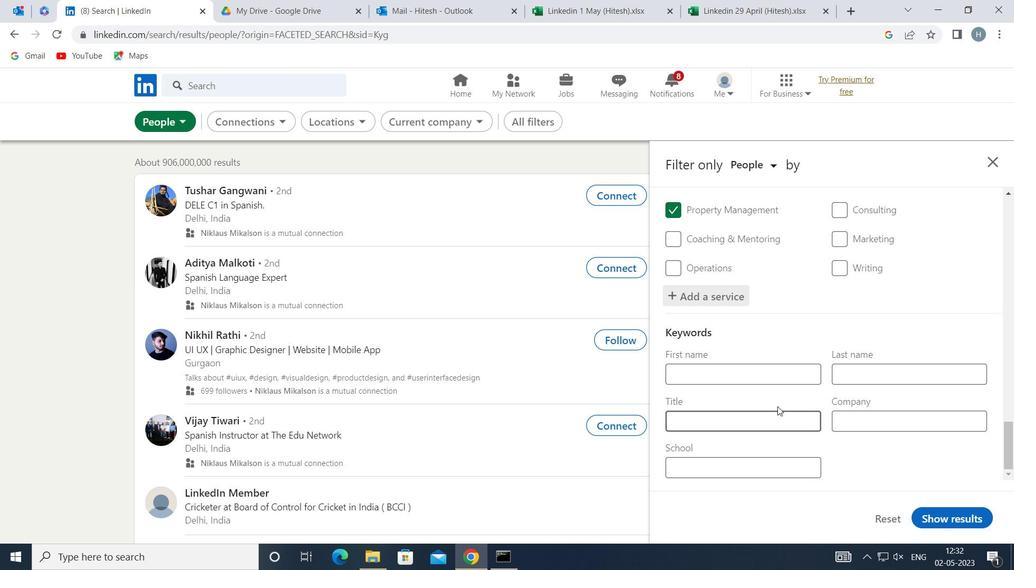 
Action: Mouse pressed left at (775, 419)
Screenshot: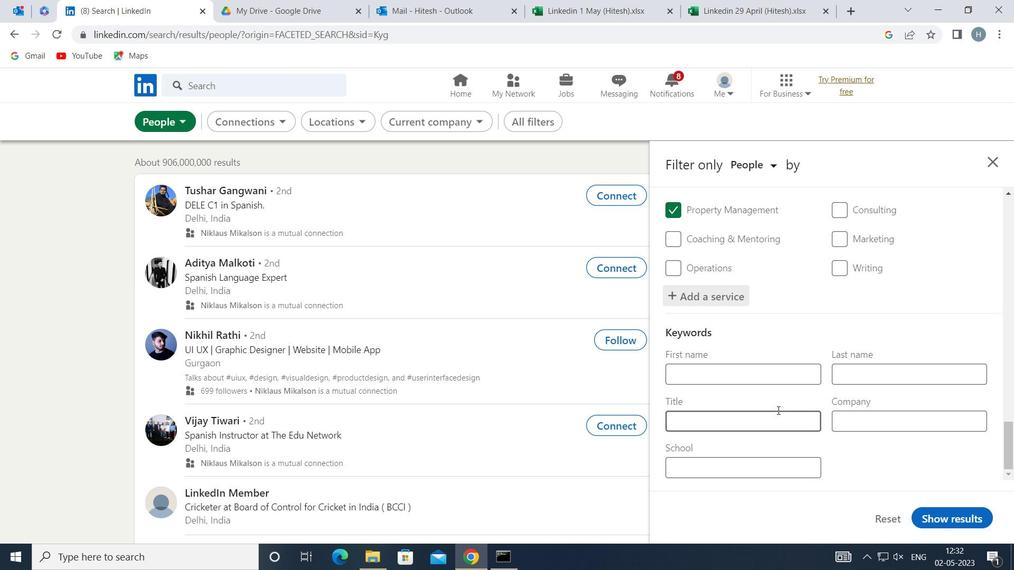 
Action: Mouse moved to (772, 419)
Screenshot: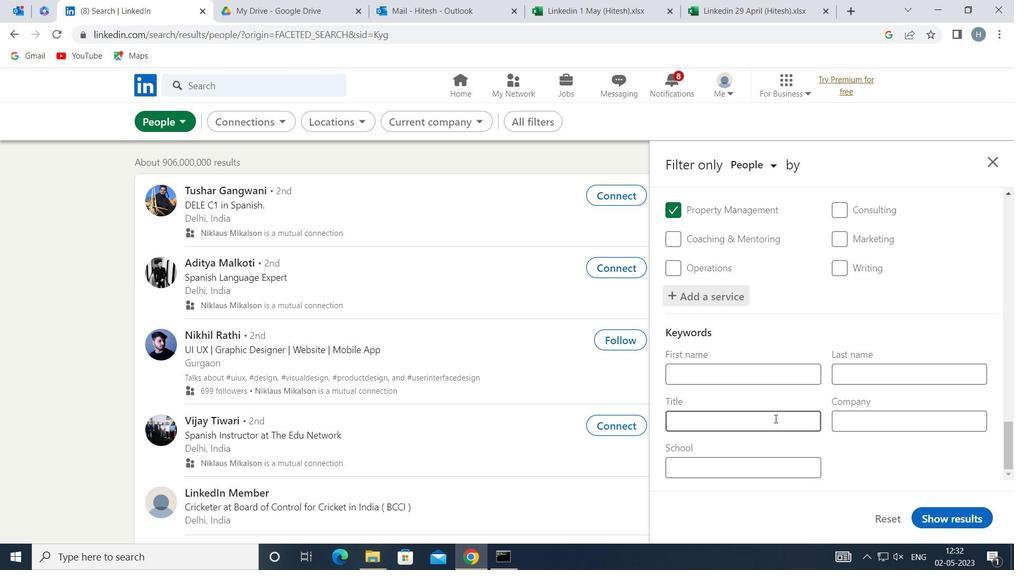 
Action: Key pressed <Key.shift>SALES<Key.space><Key.shift>EN
Screenshot: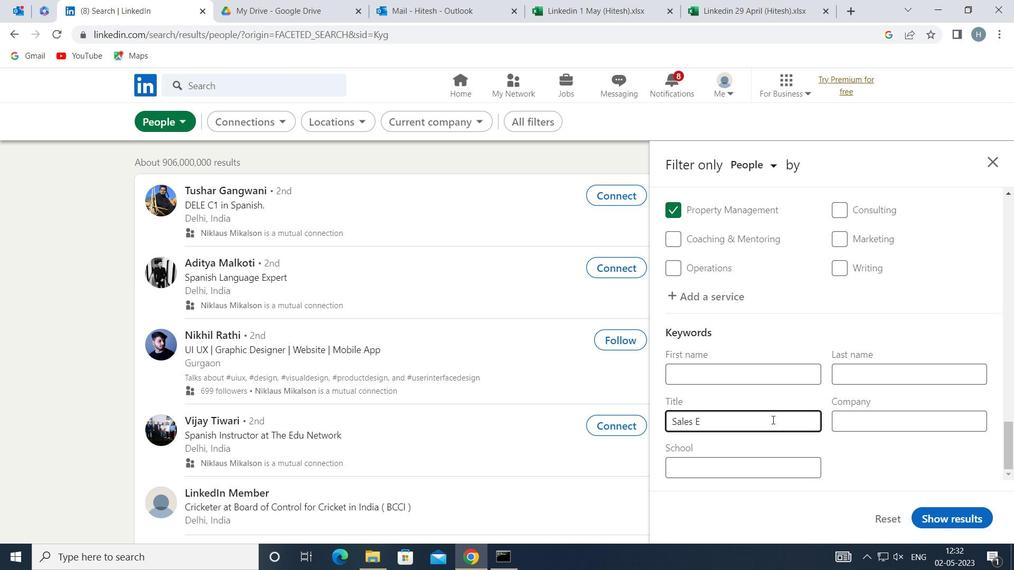
Action: Mouse moved to (772, 419)
Screenshot: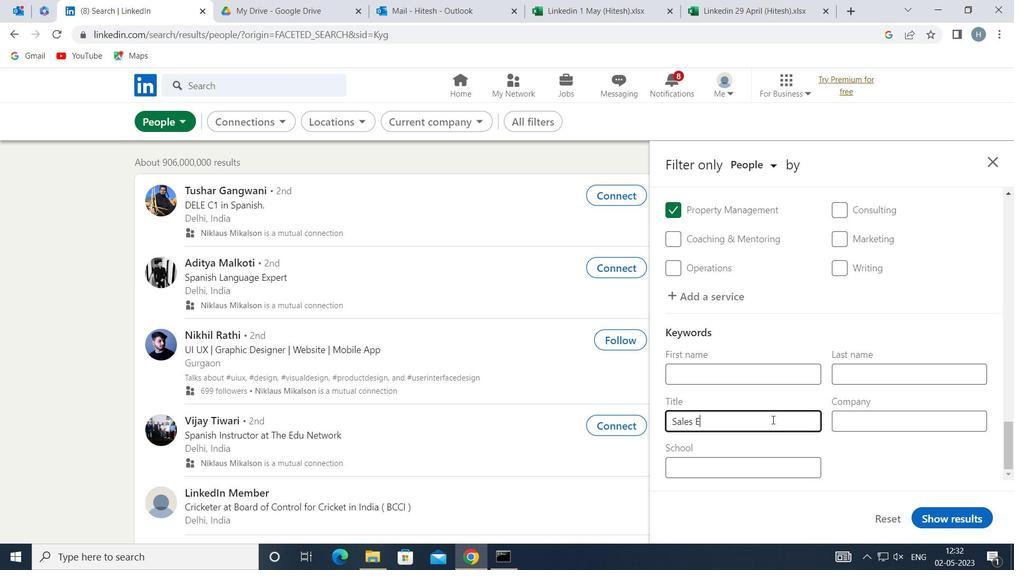 
Action: Key pressed GINEER
Screenshot: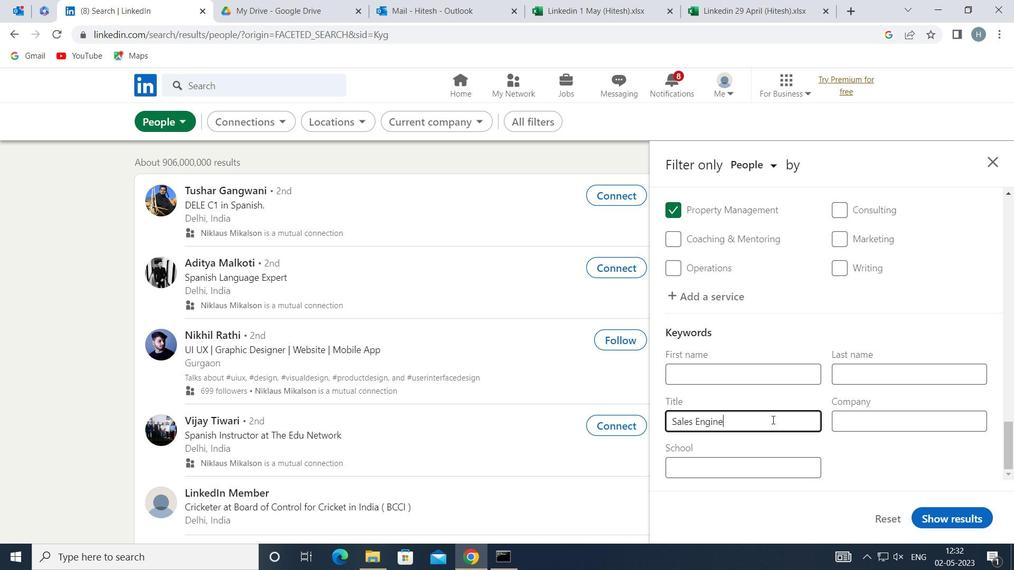
Action: Mouse moved to (951, 514)
Screenshot: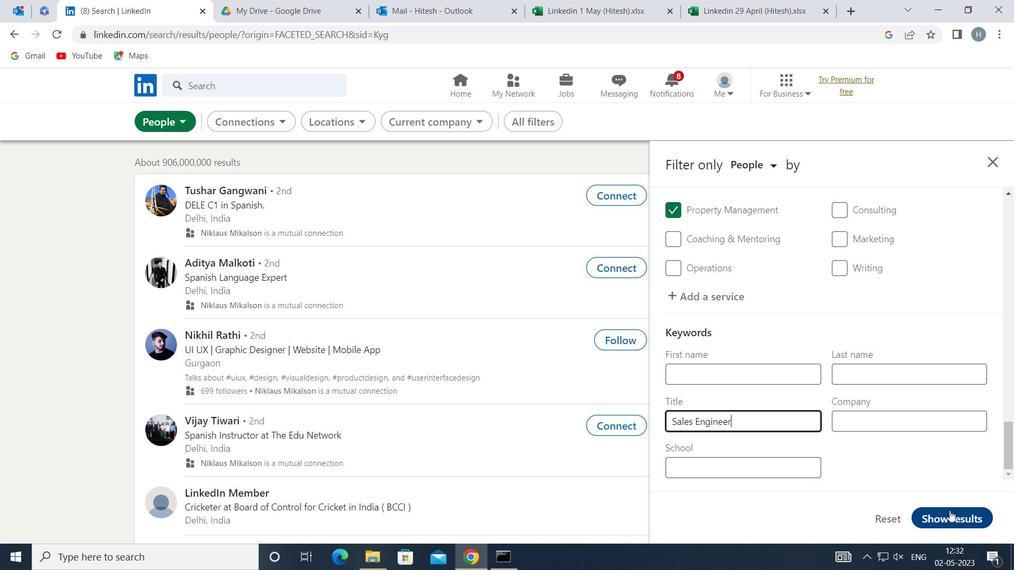 
Action: Mouse pressed left at (951, 514)
Screenshot: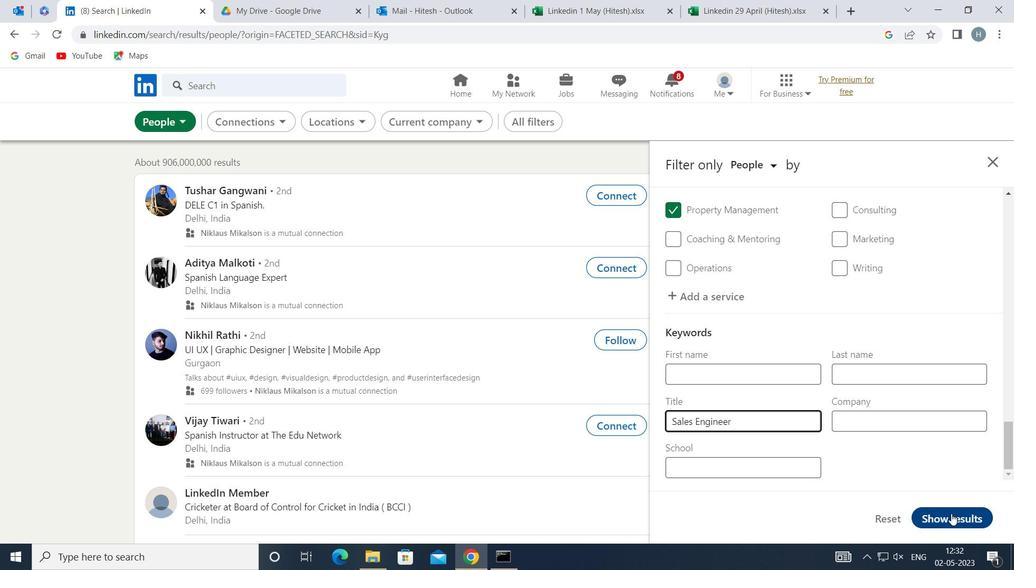 
Action: Mouse moved to (777, 368)
Screenshot: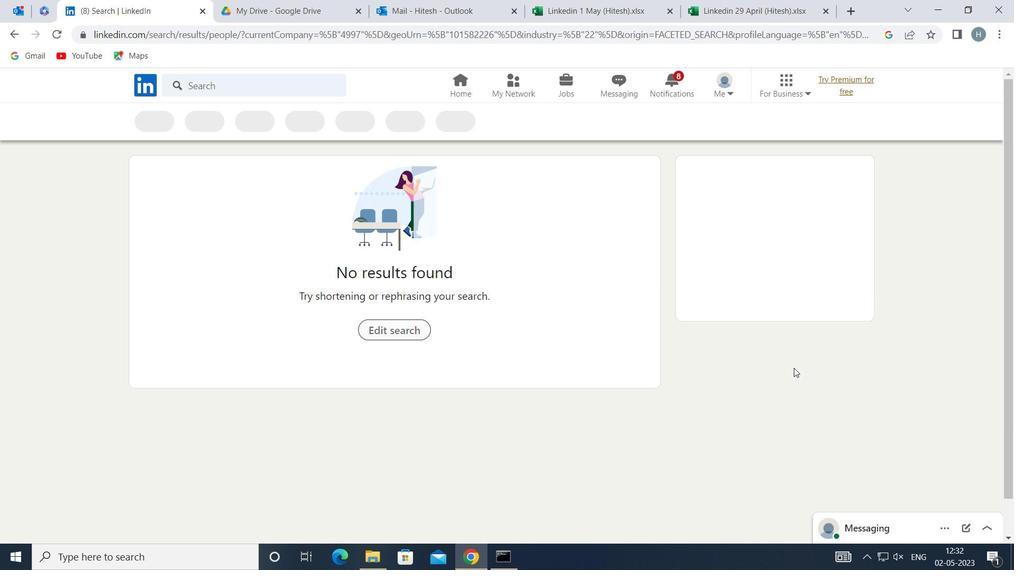 
